 Task: Add an event with the title Product Roadmap and Feature Discussion, date '2024/03/07', time 7:30 AM to 9:30 AMand add a description: In addition to the formal agenda, the AGM may also include guest speakers, industry experts, or presentations on relevant topics of interest to the attendees. These sessions provide an opportunity to gain insights from external sources, broaden perspectives, and stay informed about emerging trends or challenges that may impact the organization's future., put the event into Green category . Add location for the event as: Fairmont Banff Springs, Canada, logged in from the account softage.3@softage.netand send the event invitation to softage.9@softage.net and softage.10@softage.net. Set a reminder for the event 2 hour before
Action: Mouse moved to (105, 104)
Screenshot: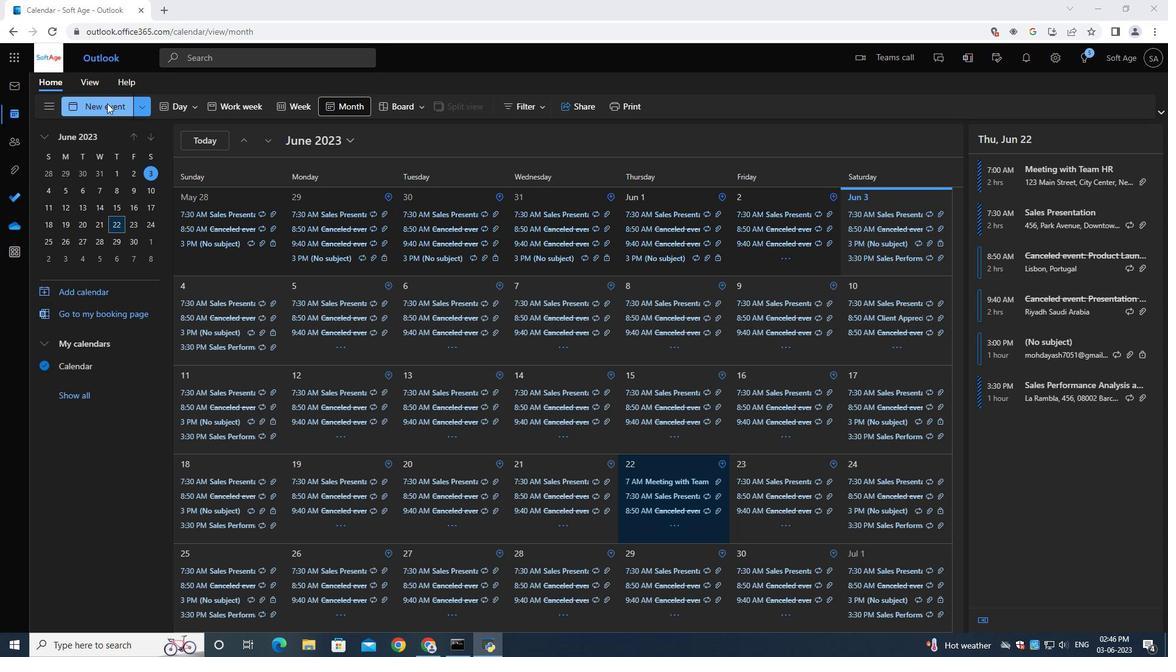 
Action: Mouse pressed left at (105, 104)
Screenshot: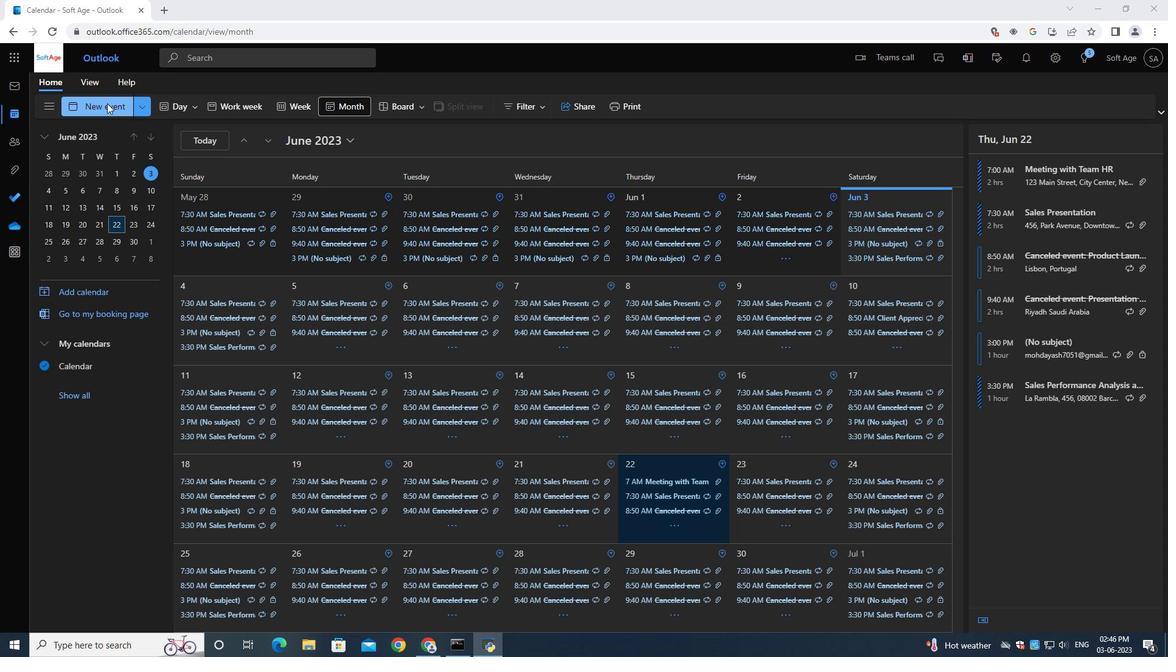 
Action: Mouse moved to (371, 186)
Screenshot: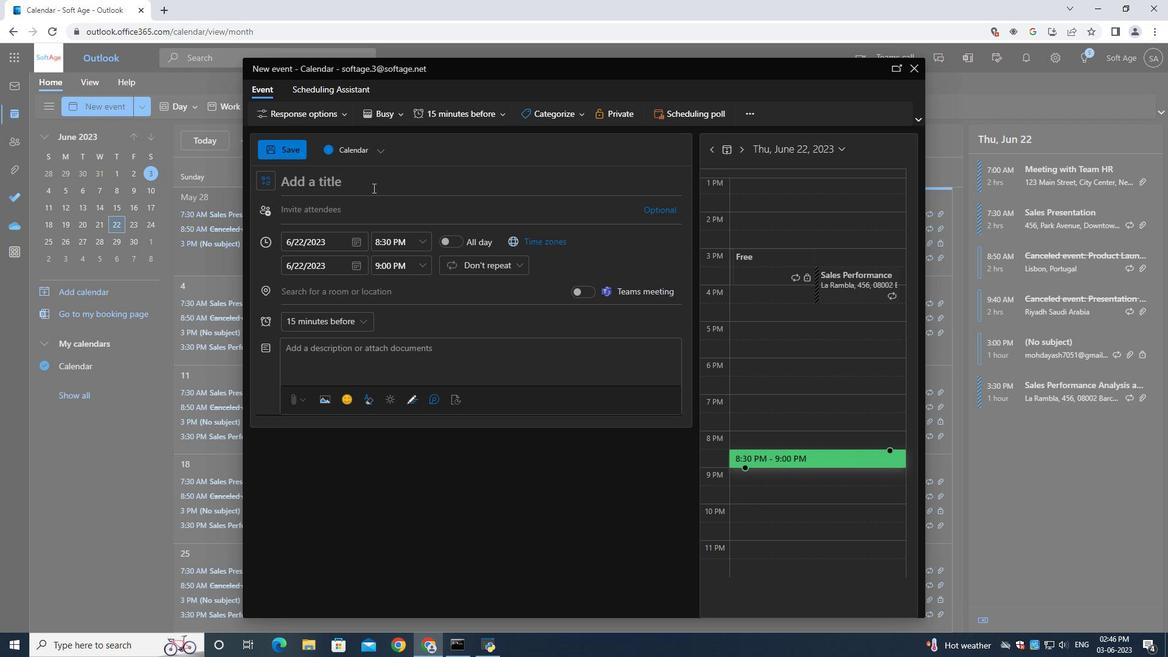
Action: Mouse pressed left at (371, 186)
Screenshot: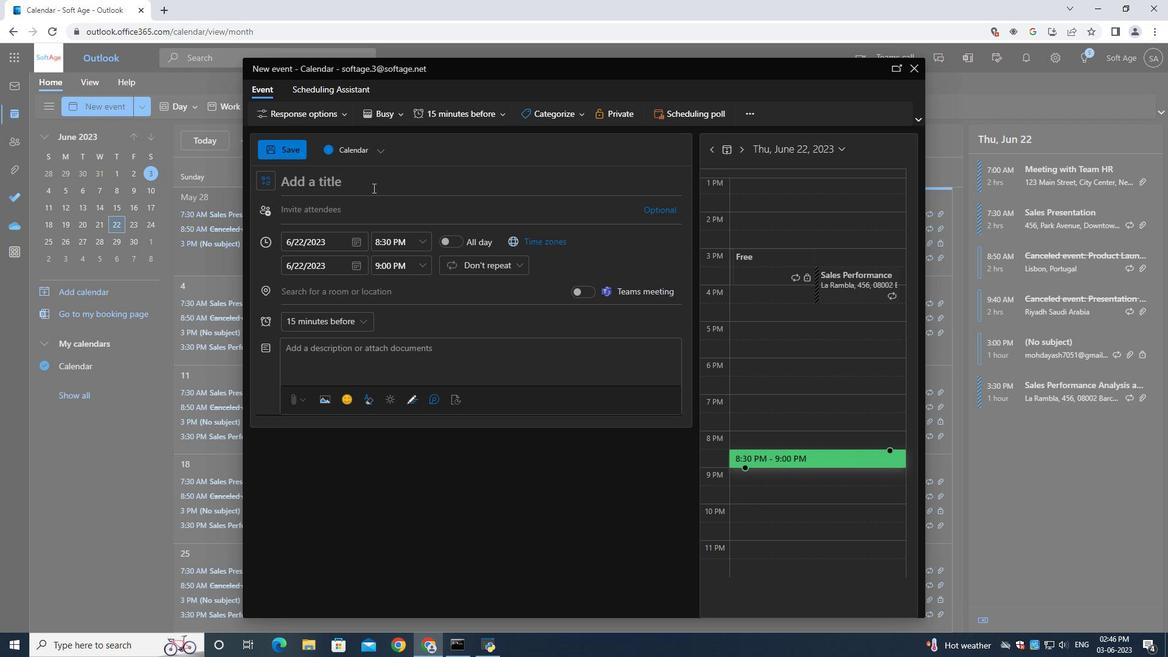 
Action: Mouse moved to (371, 189)
Screenshot: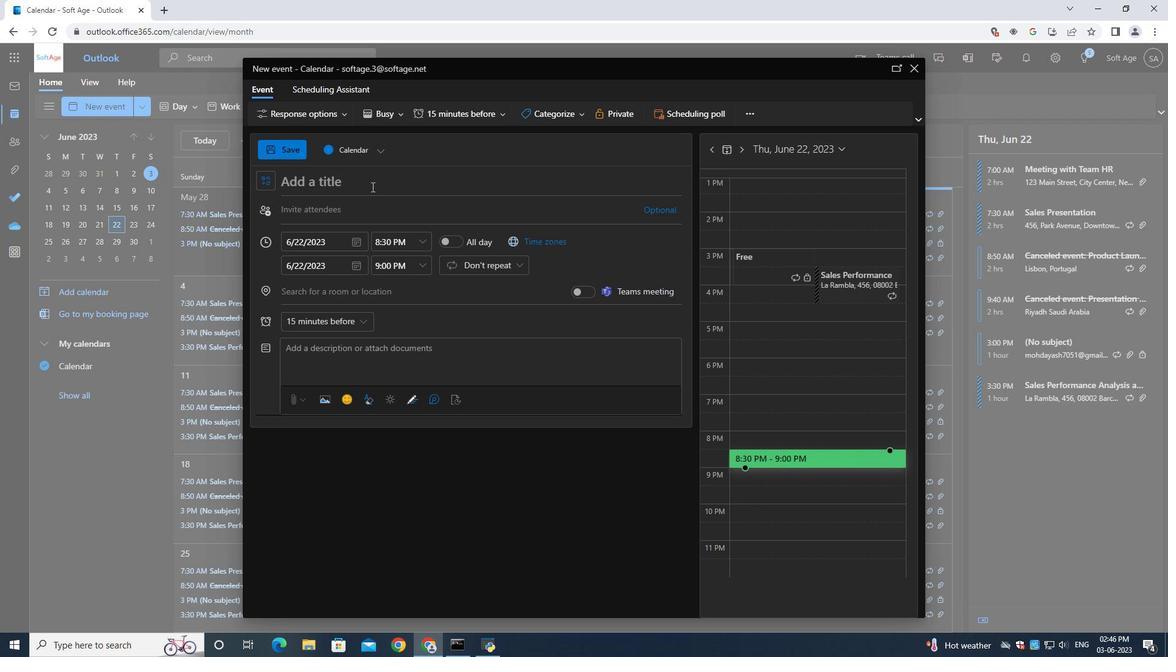 
Action: Key pressed <Key.shift>Product<Key.space><Key.shift>Roadmap<Key.space>and<Key.space><Key.shift>Feature<Key.space><Key.shift>Discussion
Screenshot: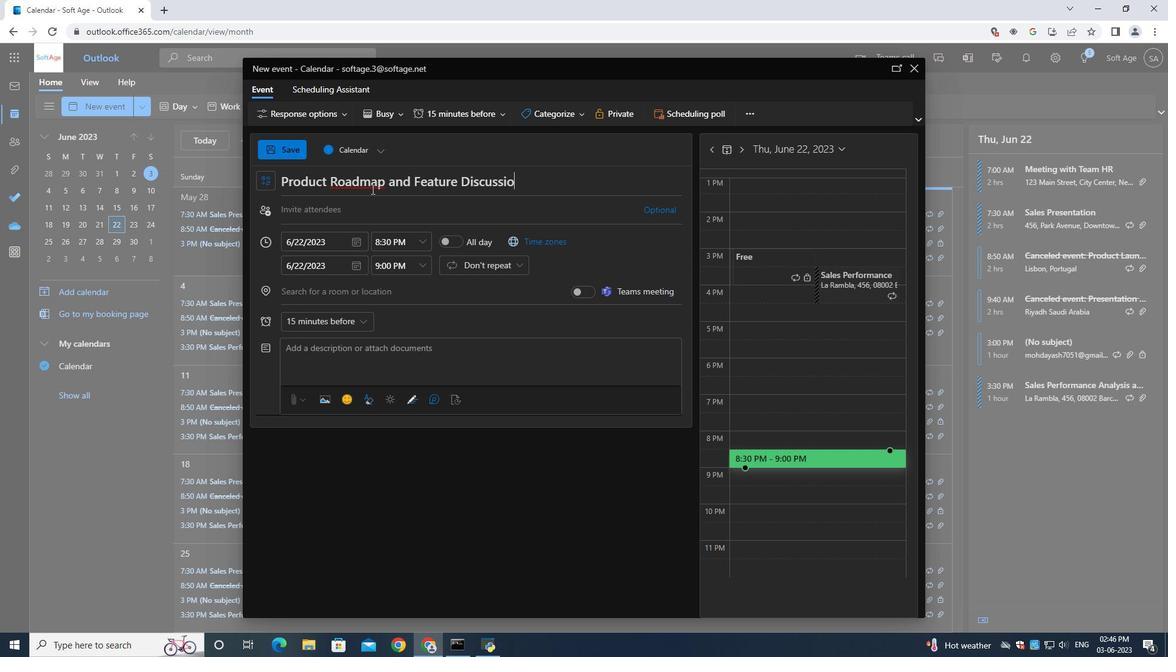 
Action: Mouse moved to (354, 239)
Screenshot: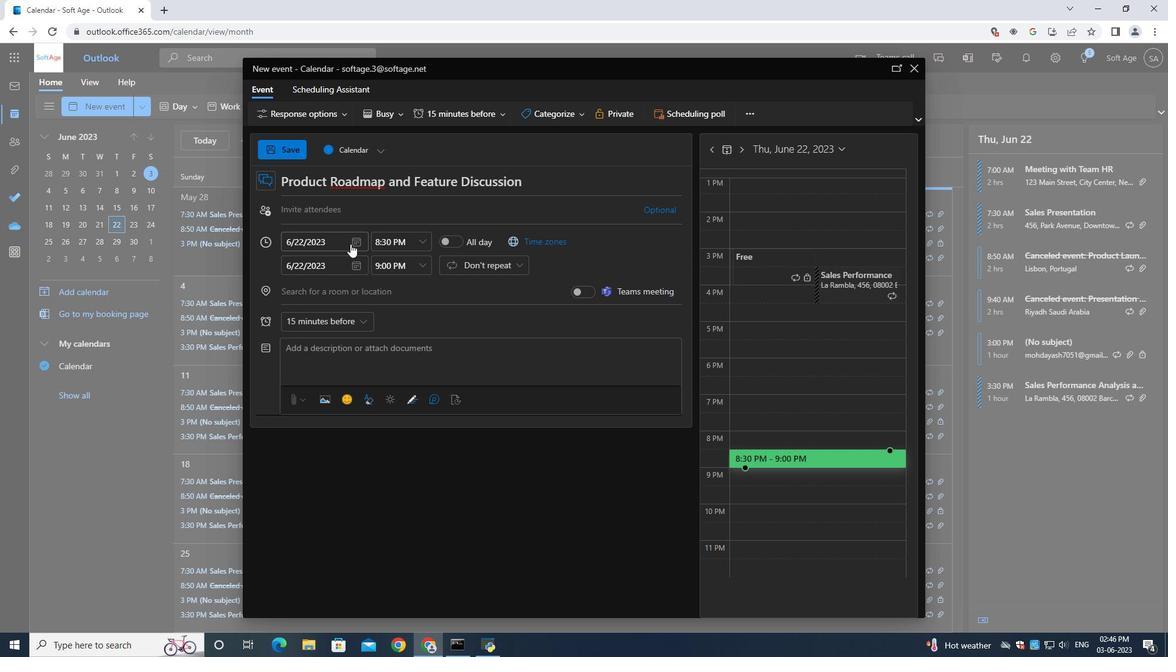 
Action: Mouse pressed left at (354, 239)
Screenshot: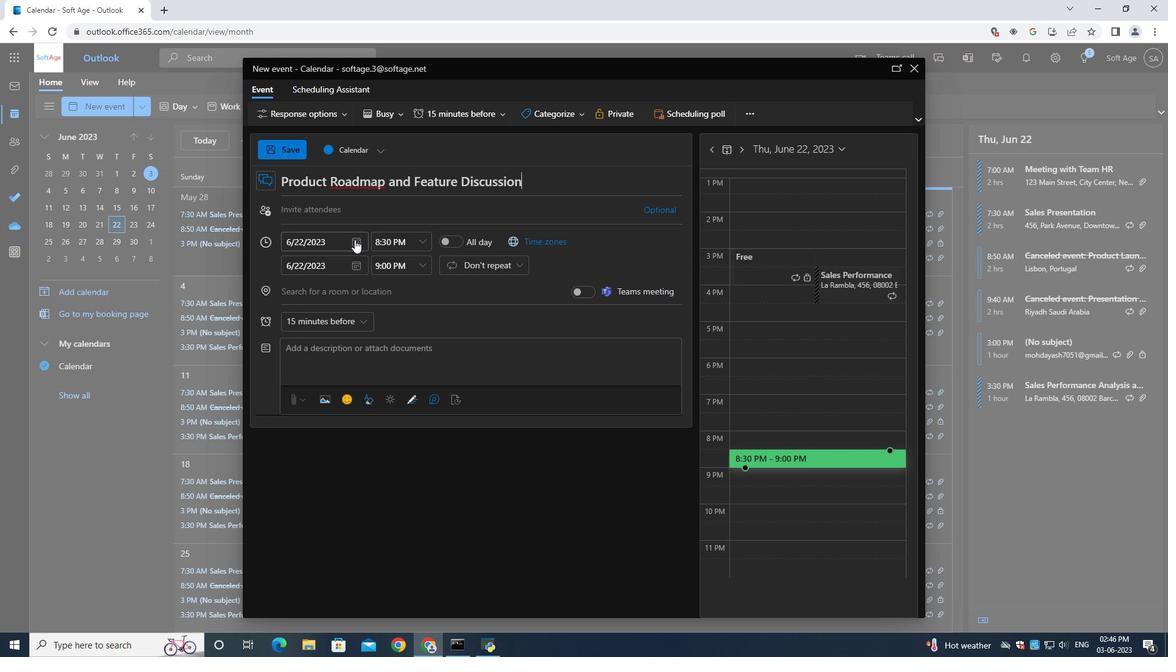 
Action: Mouse moved to (398, 270)
Screenshot: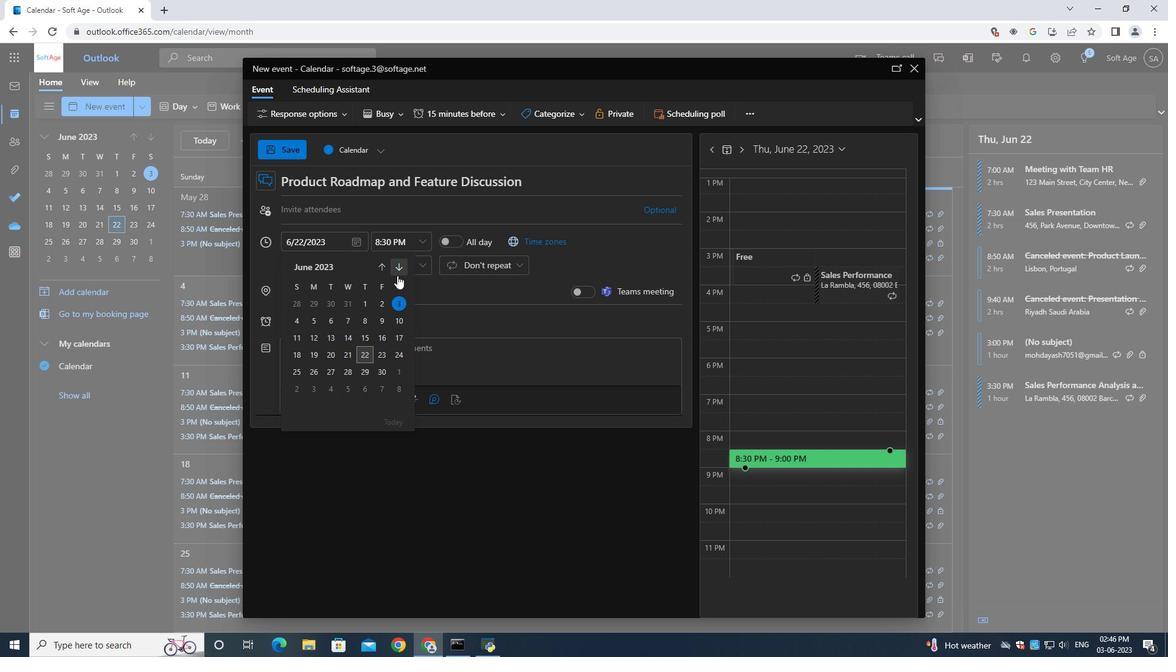 
Action: Mouse pressed left at (398, 270)
Screenshot: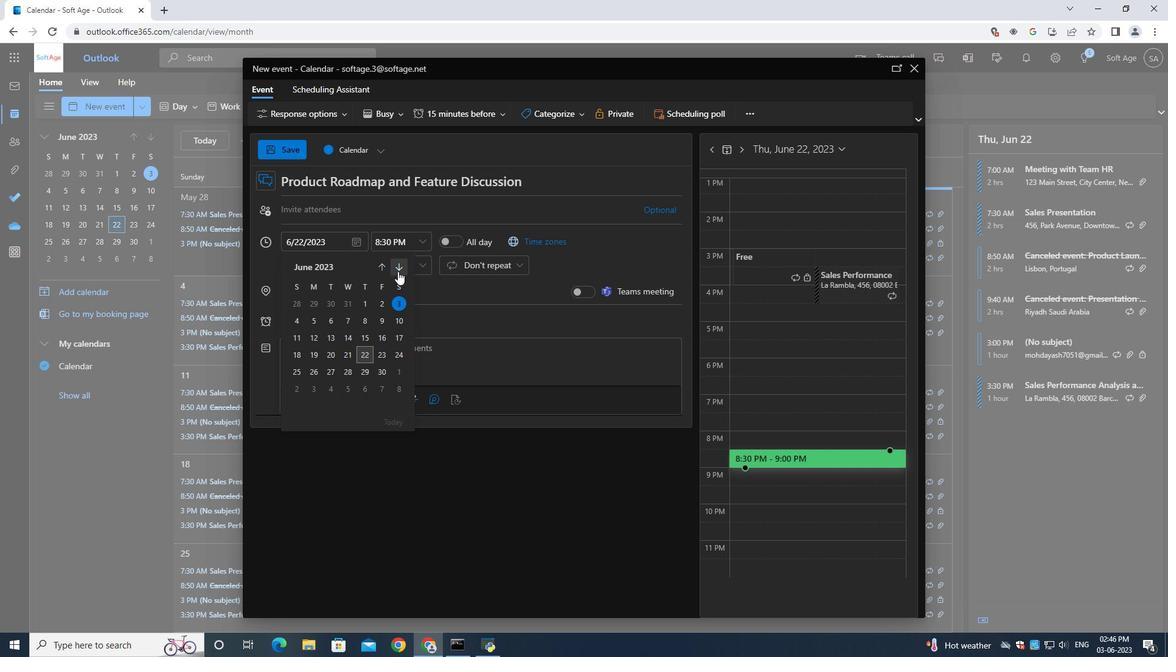 
Action: Mouse pressed left at (398, 270)
Screenshot: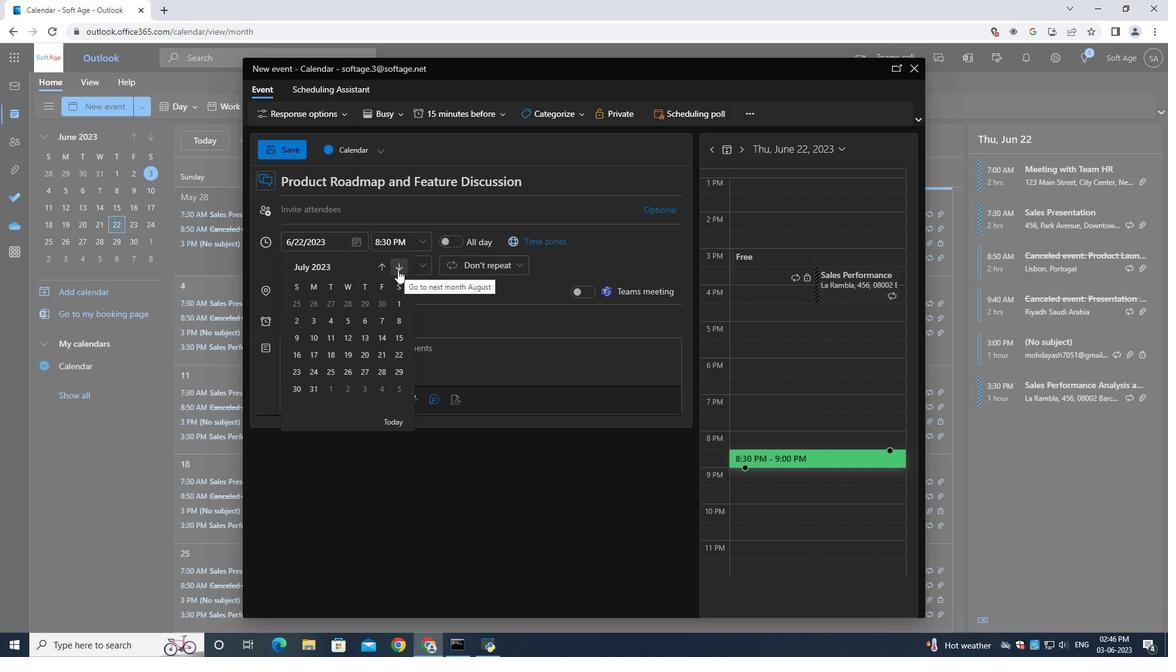 
Action: Mouse pressed left at (398, 270)
Screenshot: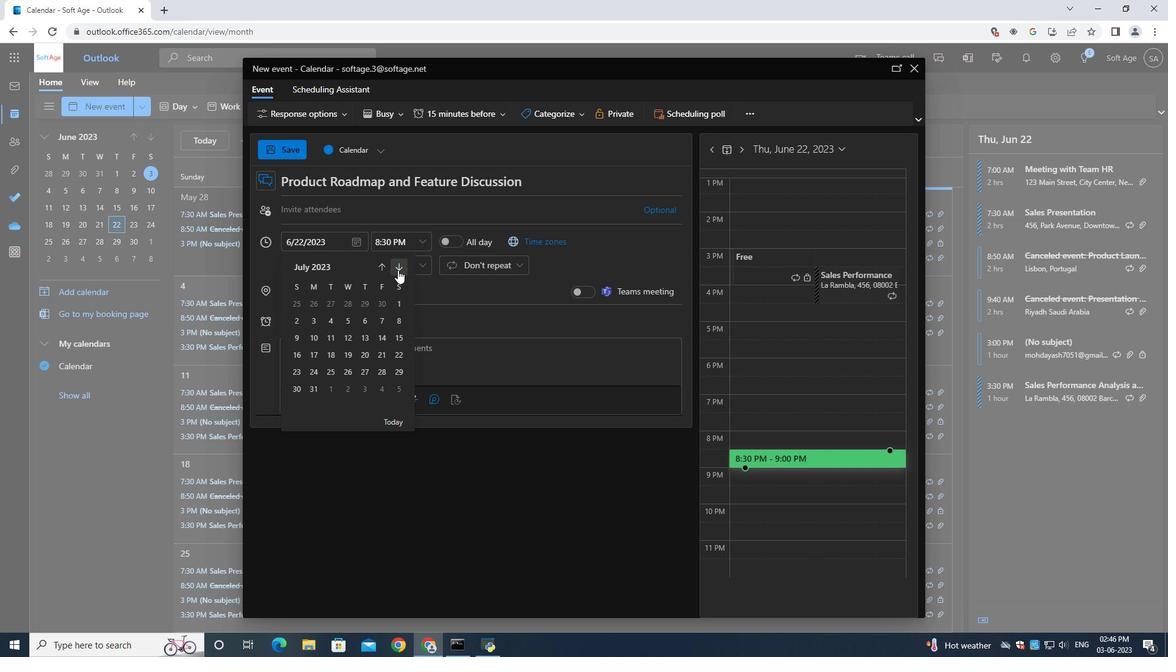
Action: Mouse pressed left at (398, 270)
Screenshot: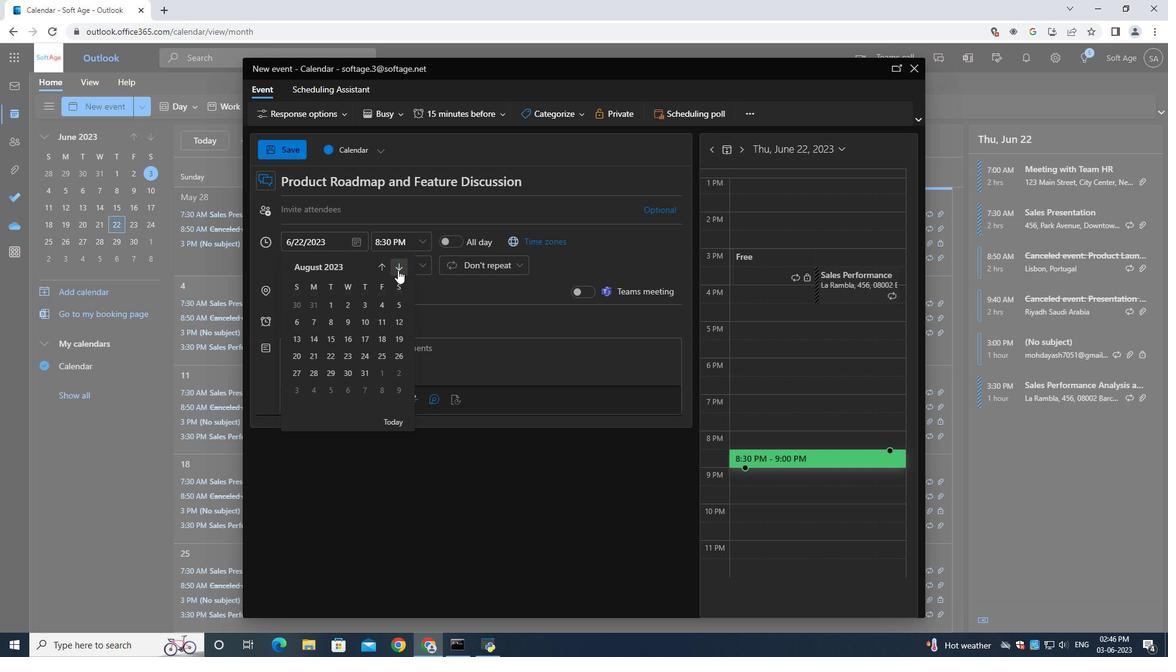 
Action: Mouse pressed left at (398, 270)
Screenshot: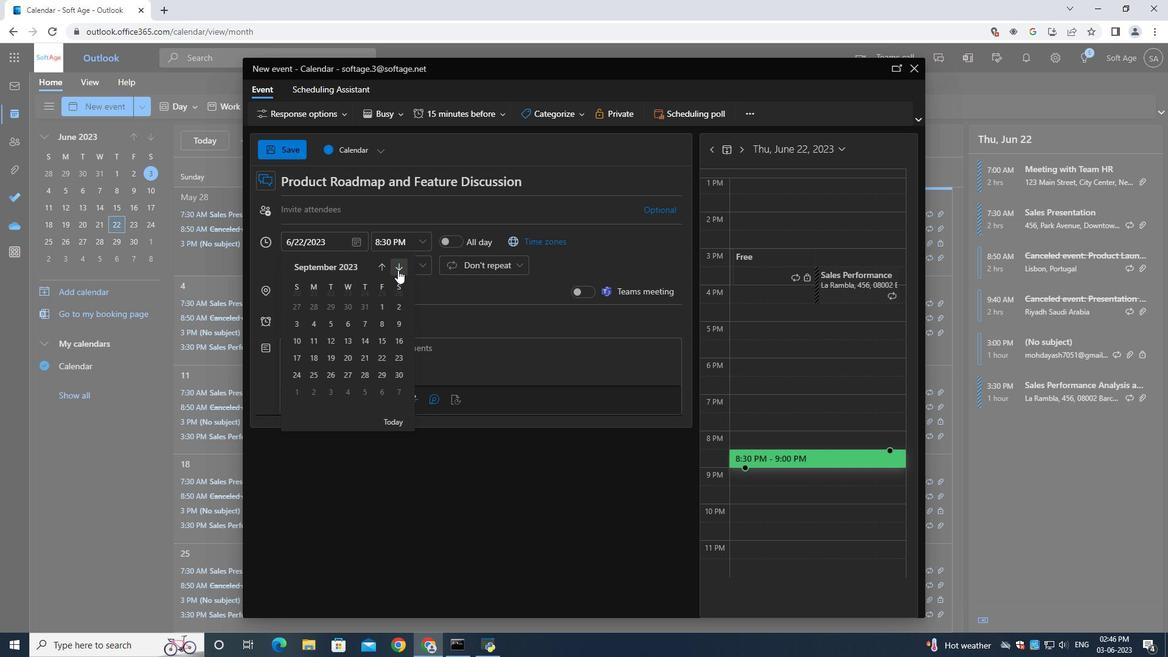 
Action: Mouse moved to (398, 269)
Screenshot: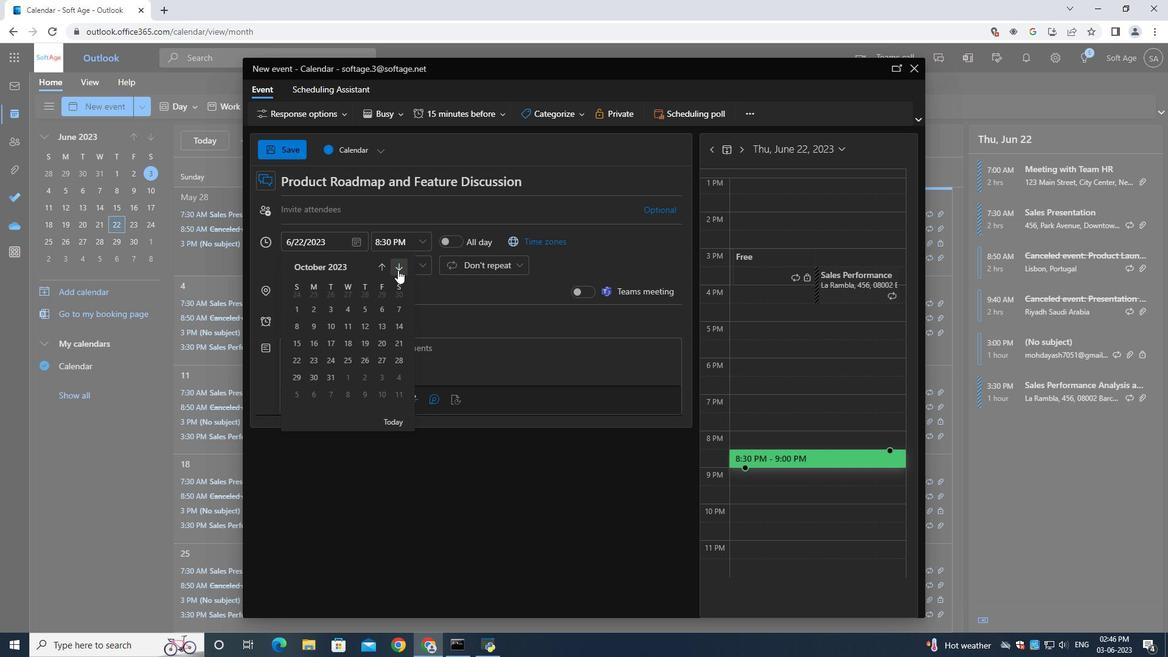 
Action: Mouse pressed left at (398, 269)
Screenshot: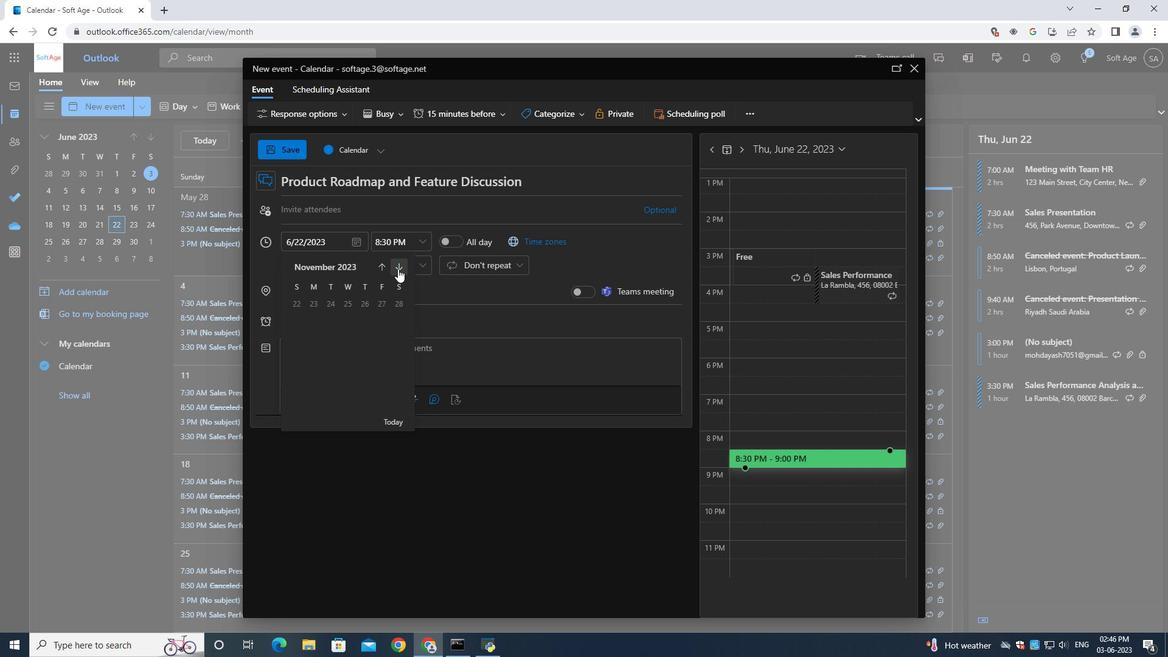 
Action: Mouse moved to (398, 267)
Screenshot: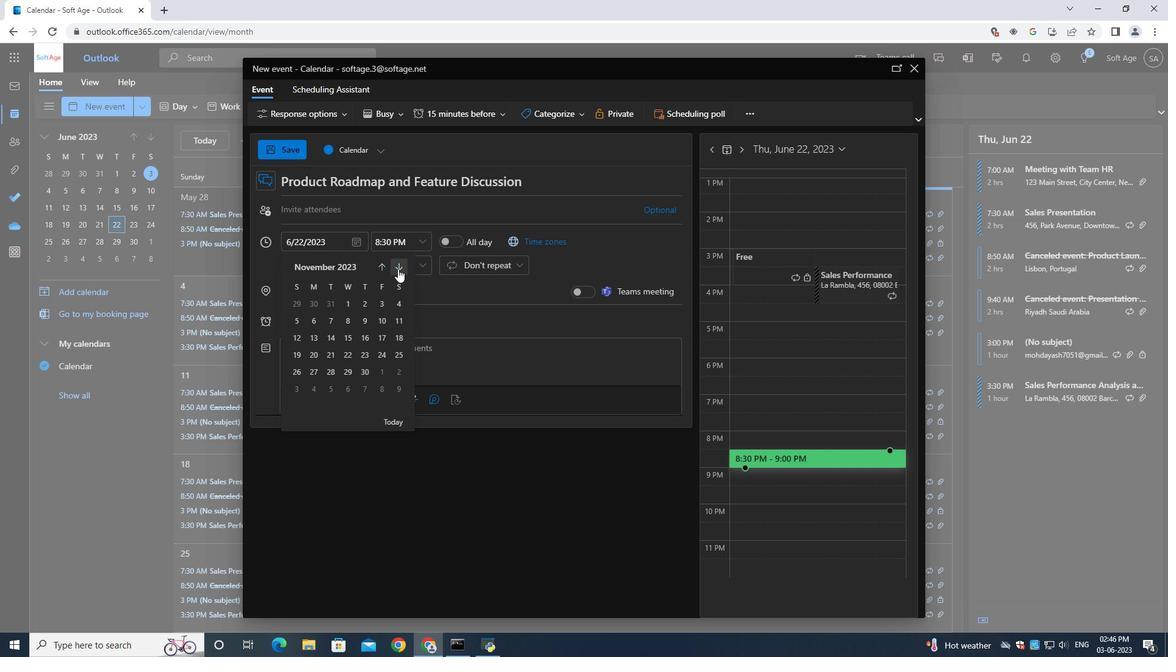 
Action: Mouse pressed left at (398, 267)
Screenshot: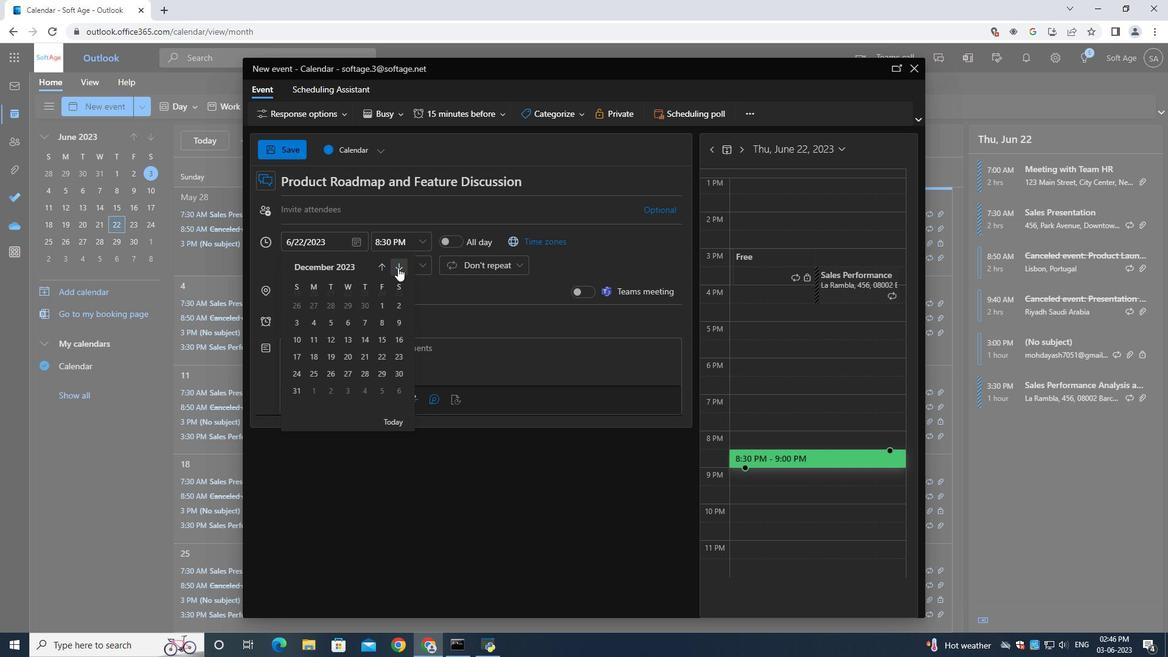 
Action: Mouse moved to (396, 260)
Screenshot: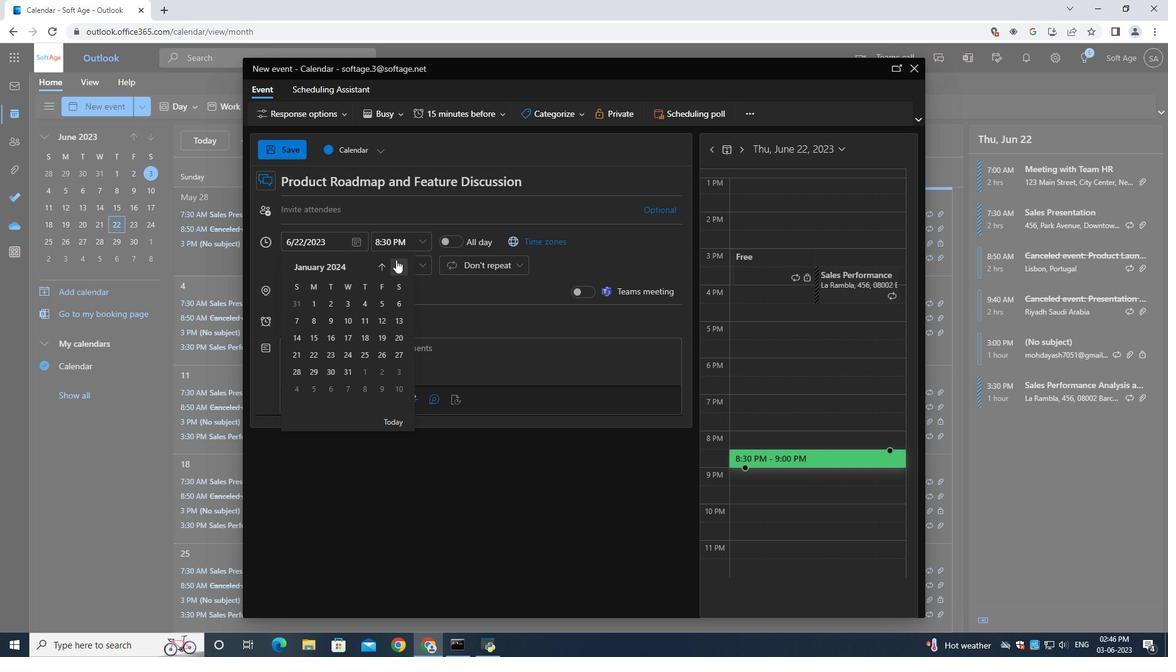 
Action: Mouse pressed left at (396, 260)
Screenshot: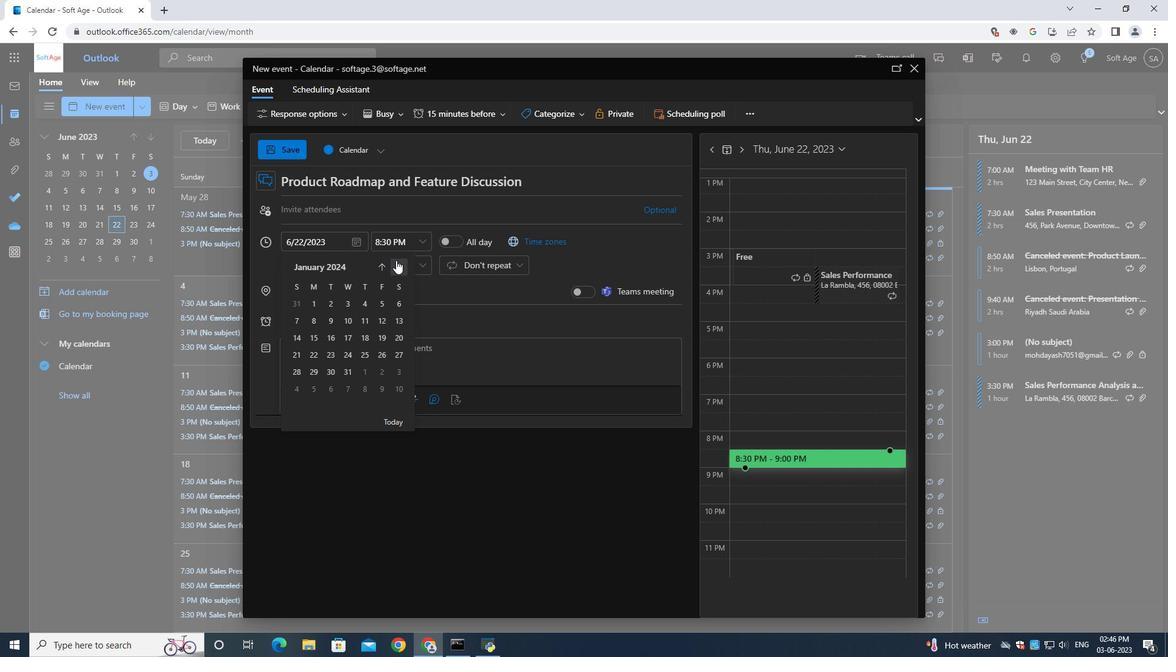 
Action: Mouse pressed left at (396, 260)
Screenshot: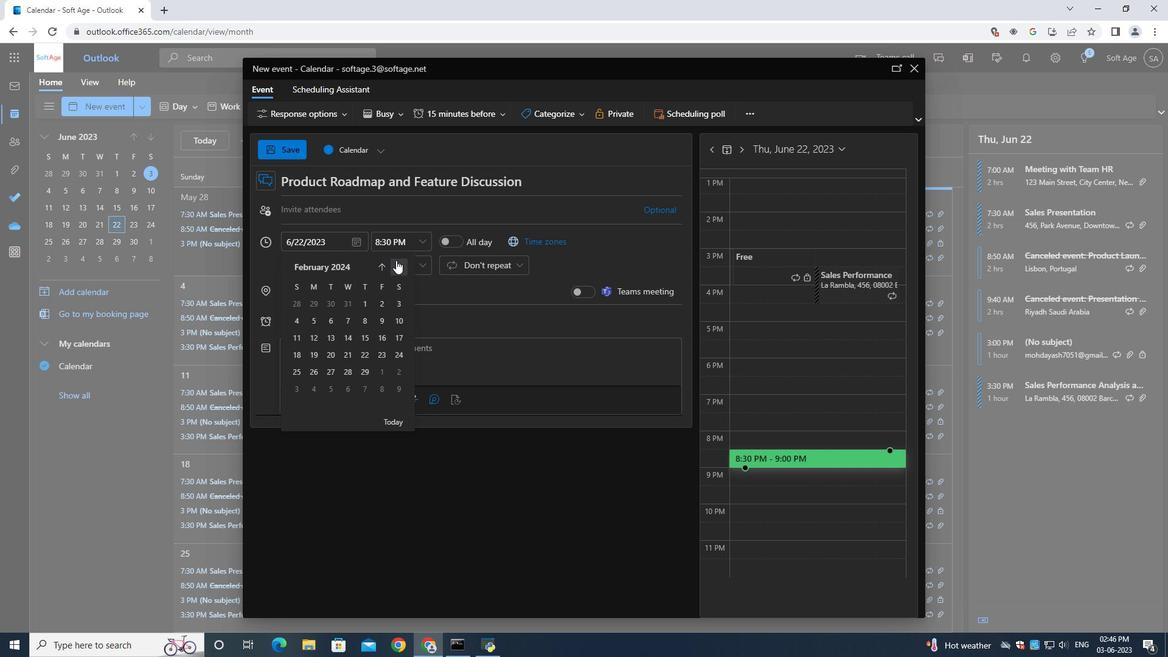 
Action: Mouse moved to (361, 318)
Screenshot: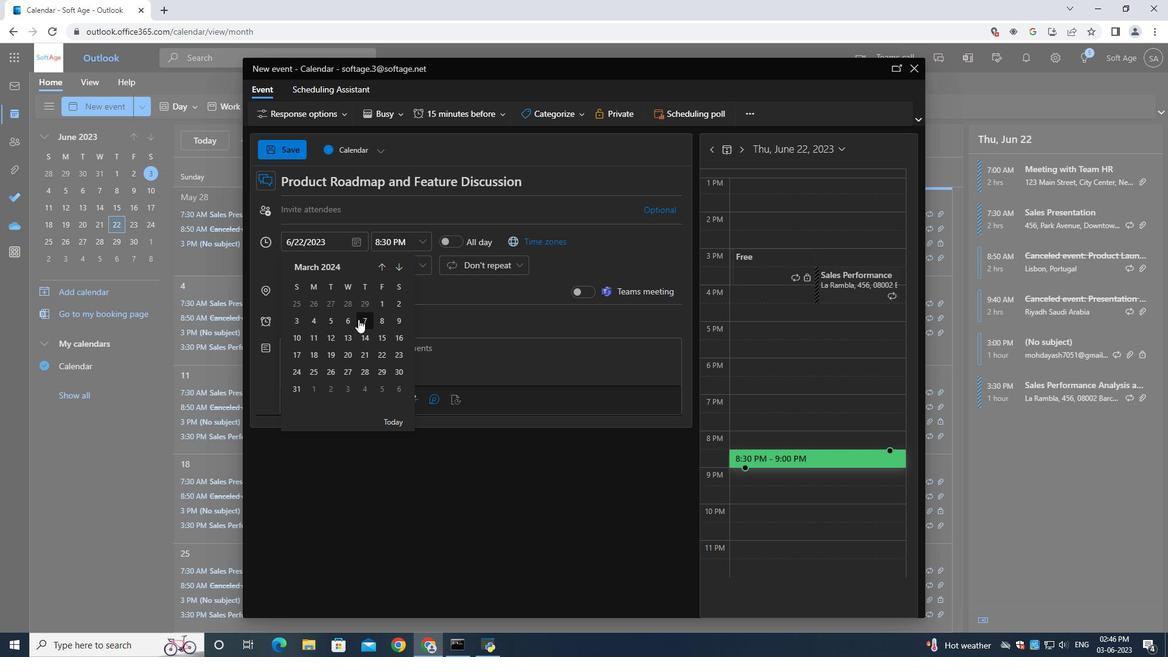 
Action: Mouse pressed left at (361, 318)
Screenshot: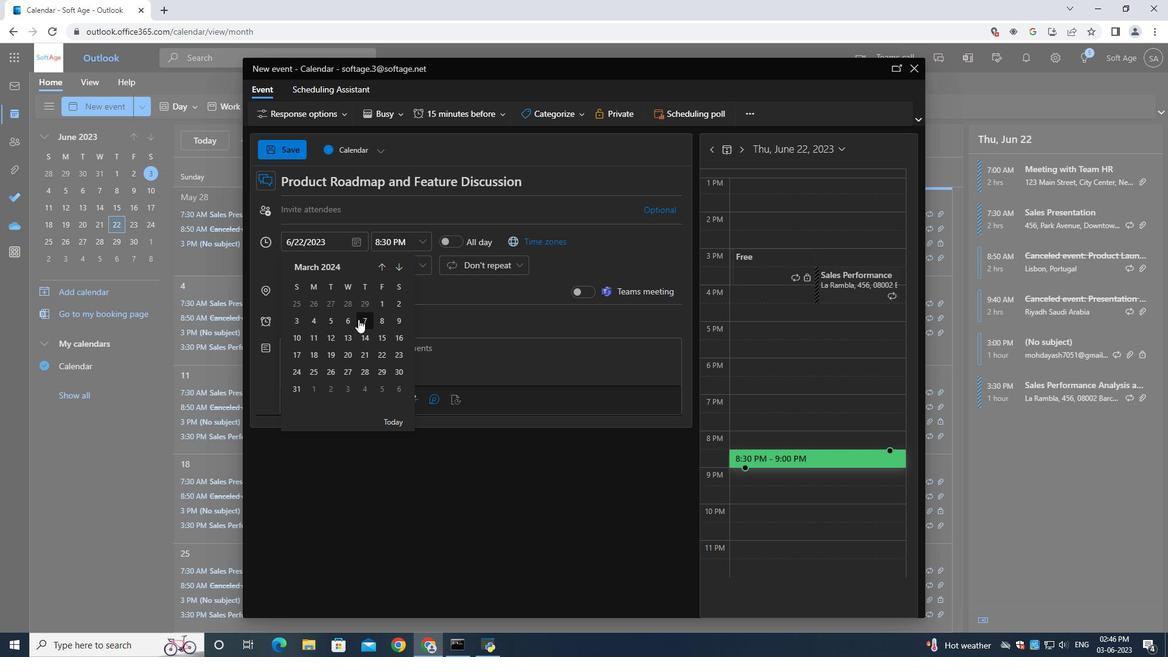 
Action: Mouse moved to (380, 249)
Screenshot: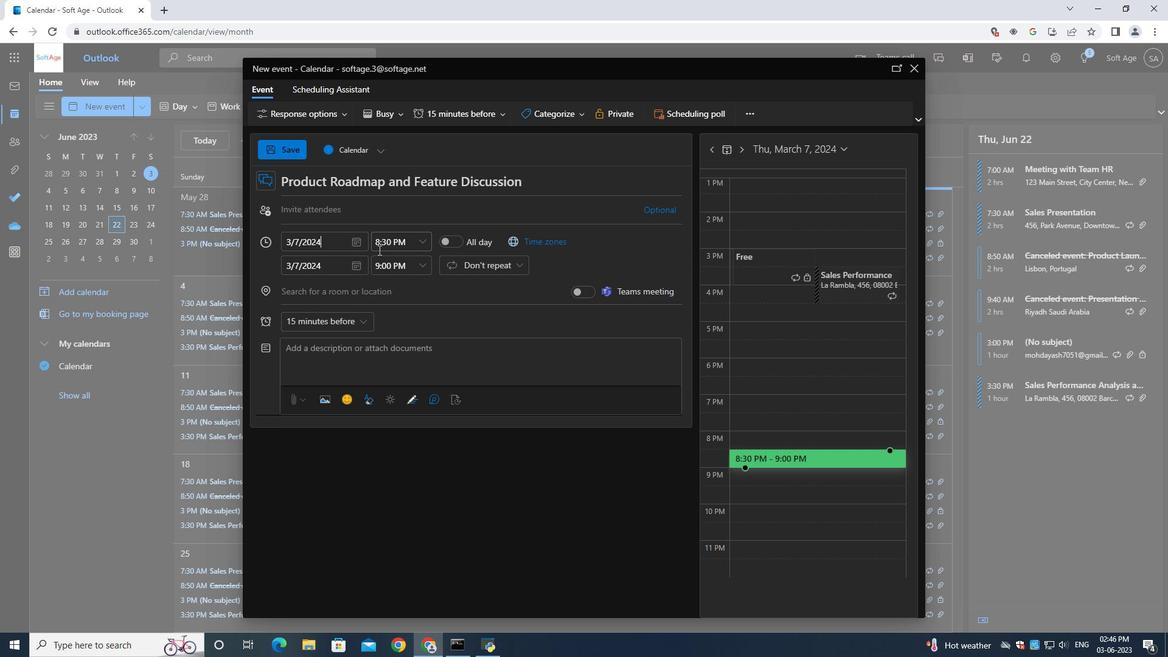 
Action: Mouse pressed left at (380, 249)
Screenshot: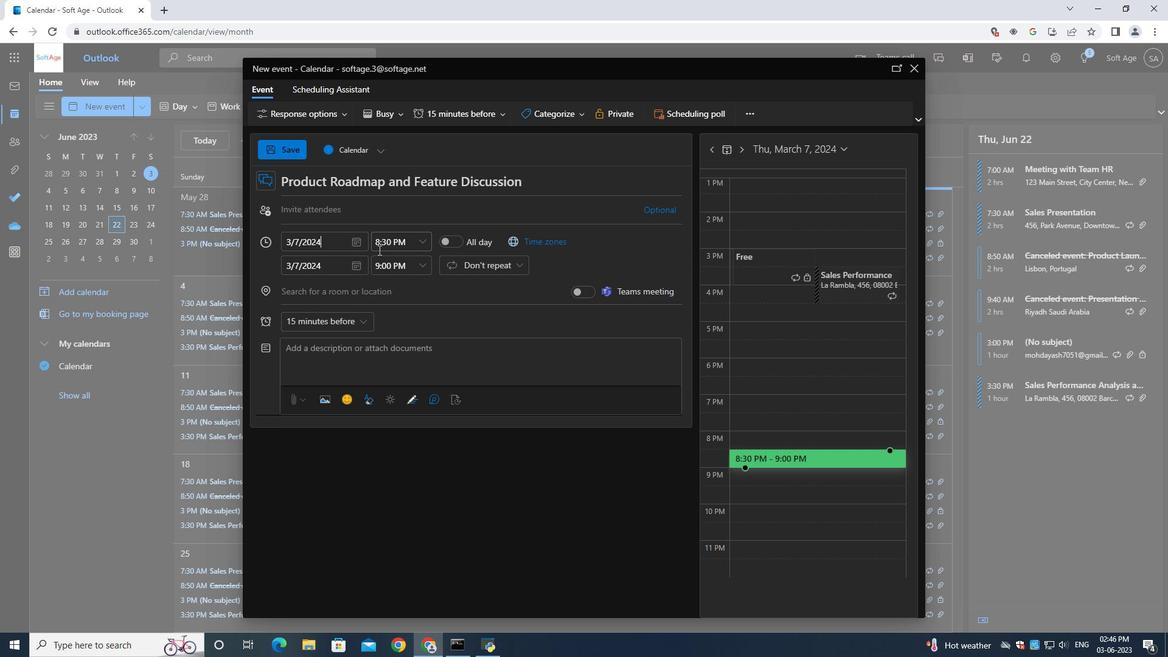 
Action: Key pressed 7<Key.shift_r>:30<Key.shift>AM
Screenshot: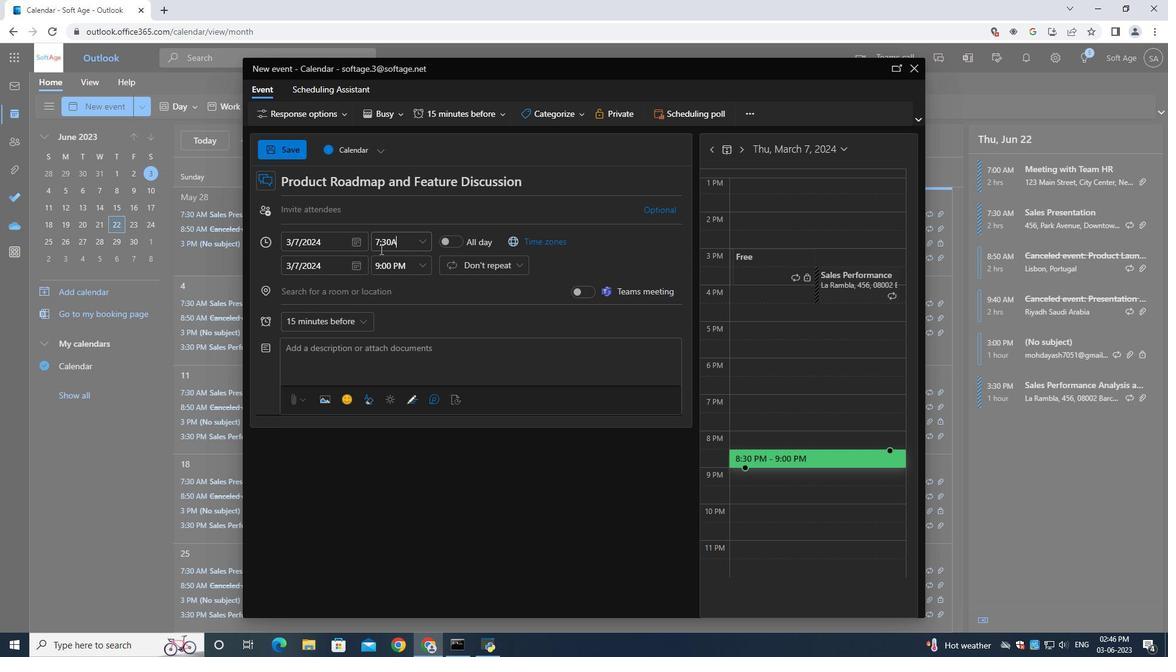 
Action: Mouse moved to (401, 262)
Screenshot: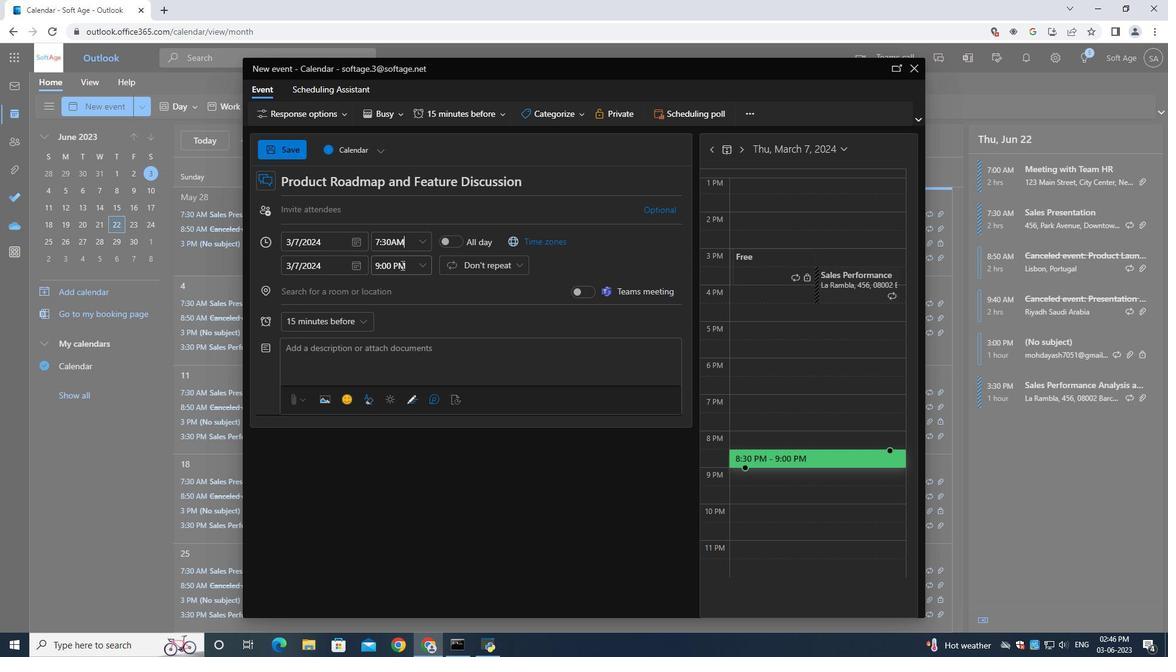 
Action: Mouse pressed left at (401, 262)
Screenshot: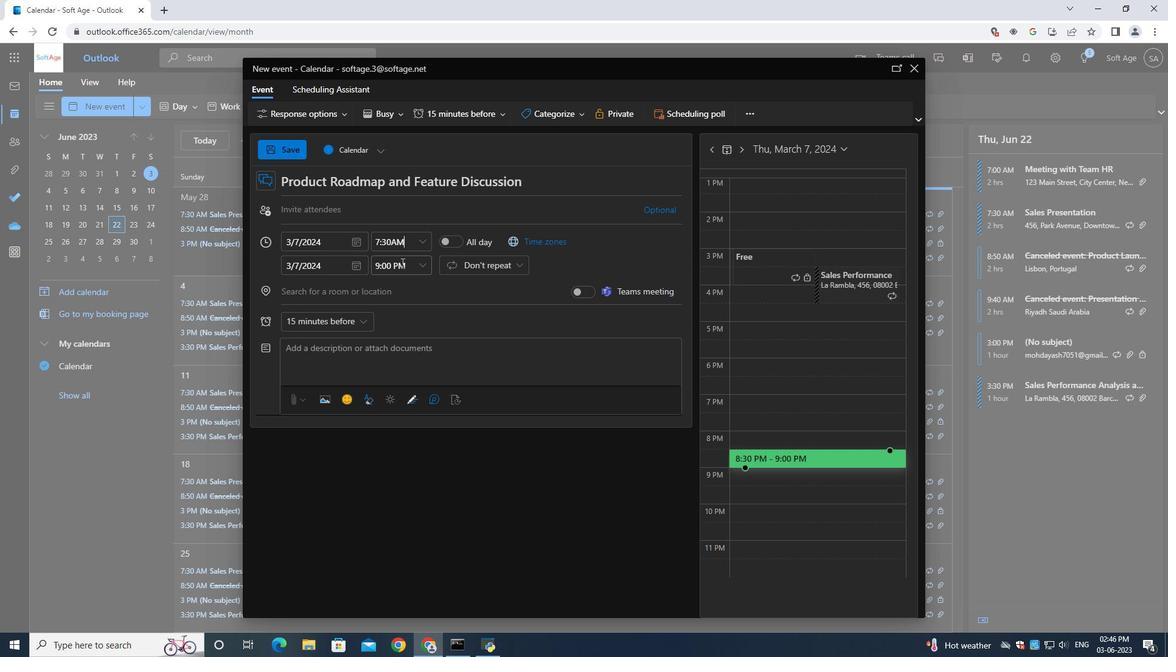 
Action: Mouse moved to (404, 298)
Screenshot: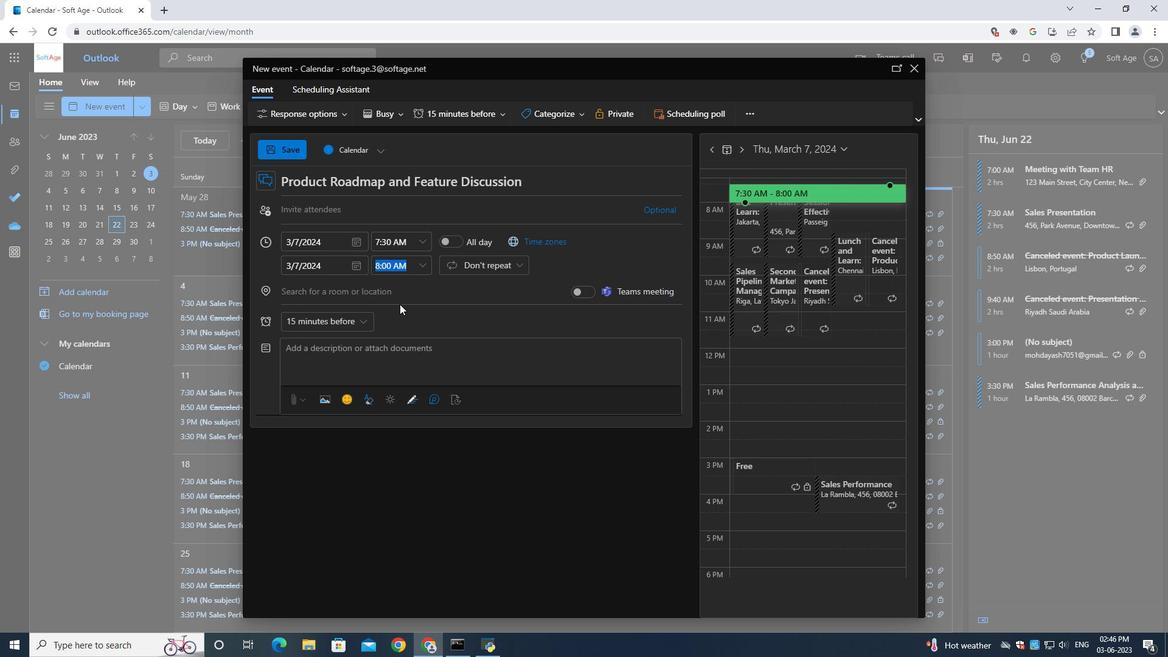 
Action: Key pressed 9
Screenshot: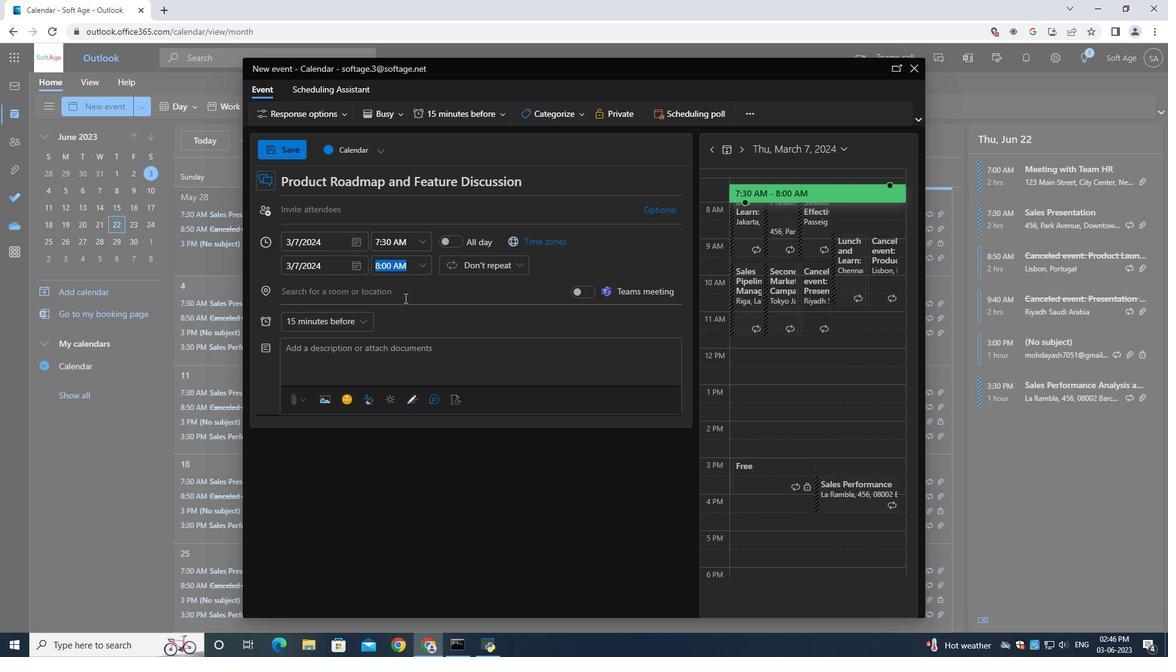 
Action: Mouse moved to (370, 359)
Screenshot: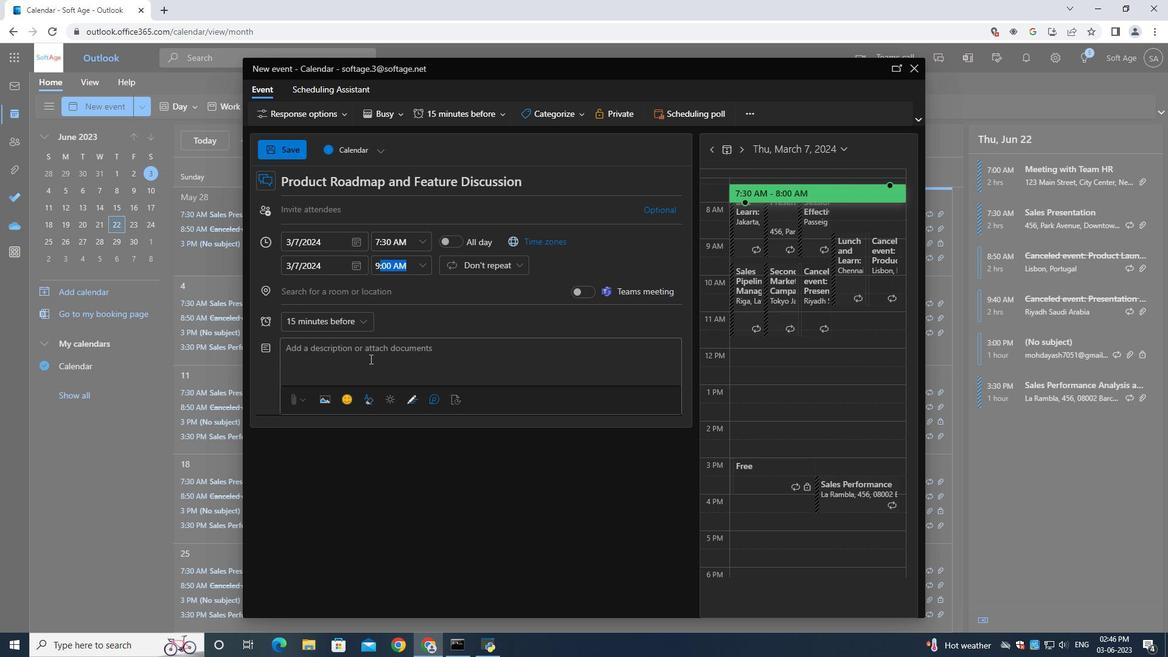 
Action: Mouse pressed left at (370, 359)
Screenshot: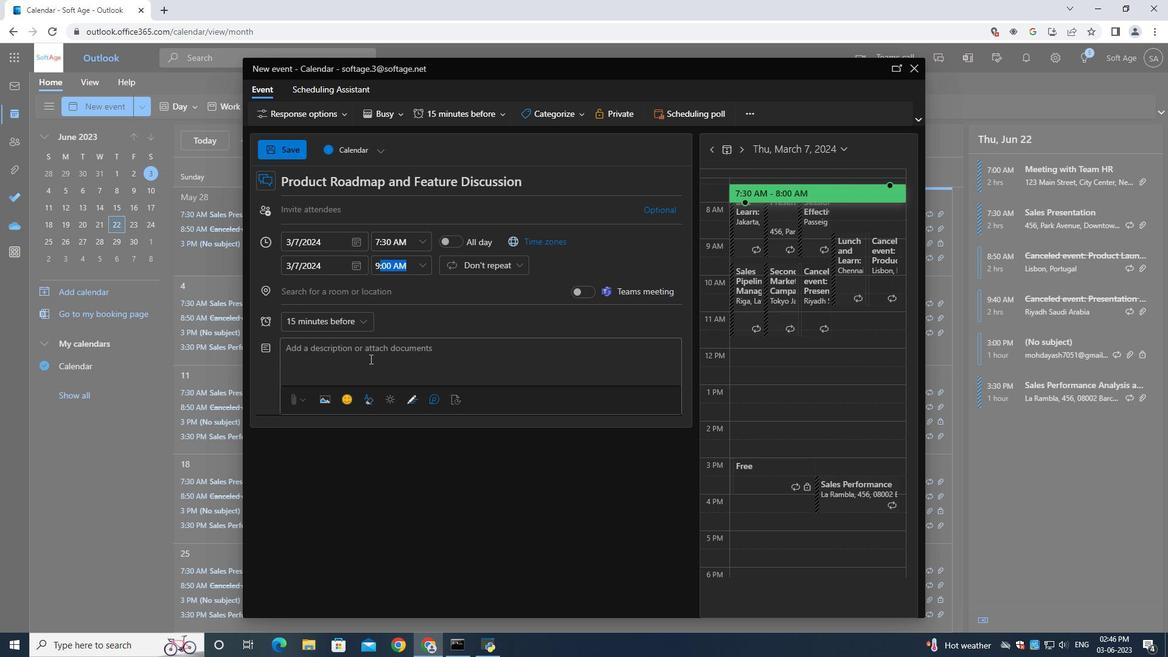 
Action: Mouse moved to (374, 357)
Screenshot: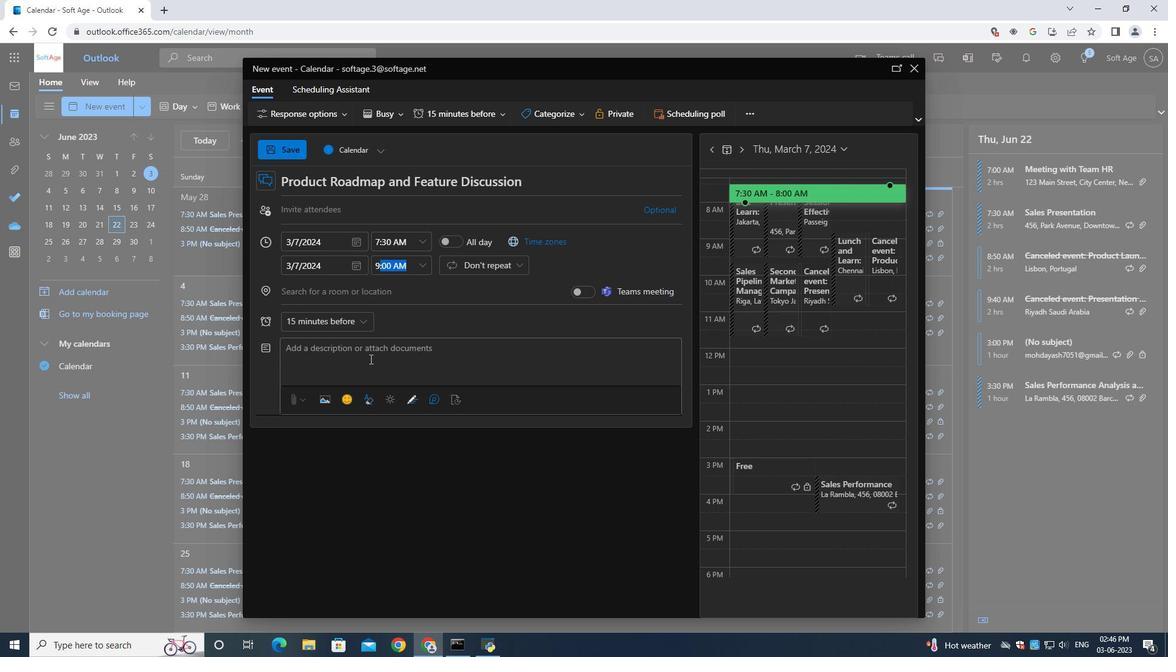 
Action: Key pressed <Key.shift>In<Key.space>addition<Key.space>to<Key.space>the<Key.space>formal<Key.space>agenda,<Key.space>the<Key.space><Key.shift>AGM<Key.space>may<Key.space>may<Key.space>also<Key.space>include<Key.space>guest<Key.space>speakers,<Key.space>industry<Key.space>experts,<Key.space>or<Key.space>presentations<Key.space>on<Key.space>relevant<Key.space>topics<Key.space>of<Key.space>interst<Key.space>to<Key.space>the<Key.space>attendees.<Key.space><Key.shift><Key.shift><Key.shift><Key.shift><Key.shift>These<Key.space>sessions<Key.space>provide<Key.space>an<Key.space>opportunity<Key.space>to<Key.space>gain<Key.space>insights<Key.space>from<Key.space>external<Key.space>sources,<Key.space>broaden<Key.space>perpectives,<Key.space>and<Key.space><Key.space>stay<Key.space>informed<Key.space>about<Key.space>emerging<Key.space>trends<Key.space>or<Key.space>challenges<Key.space>that<Key.space>may<Key.space>impact<Key.space>the<Key.space>organization's<Key.space>future
Screenshot: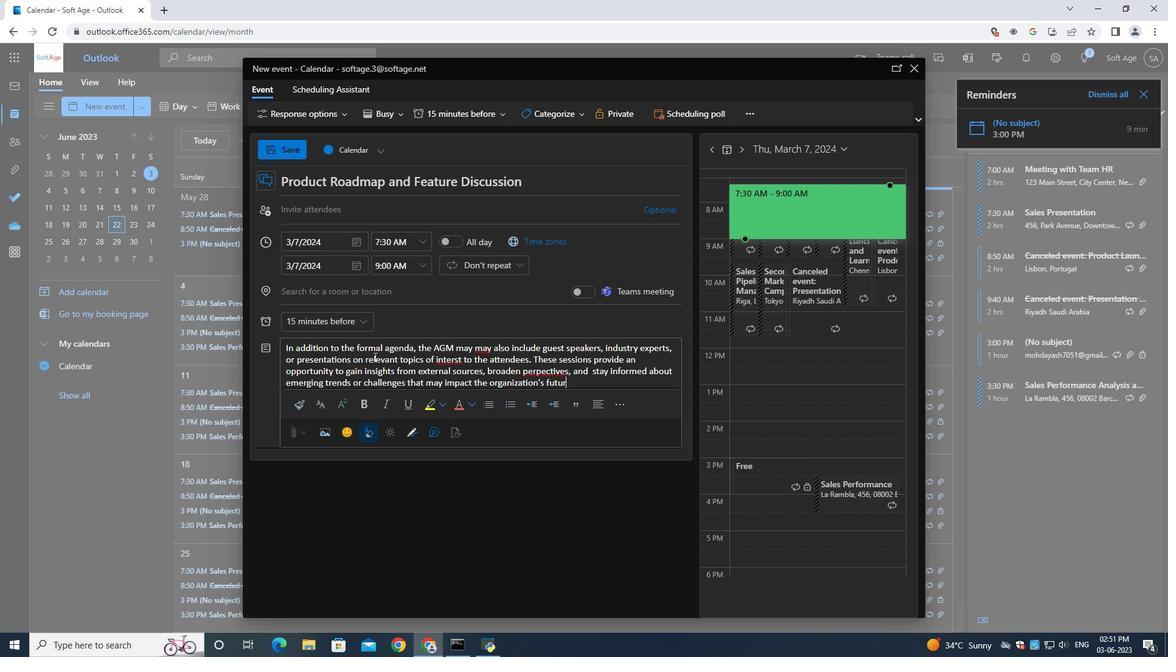 
Action: Mouse moved to (531, 371)
Screenshot: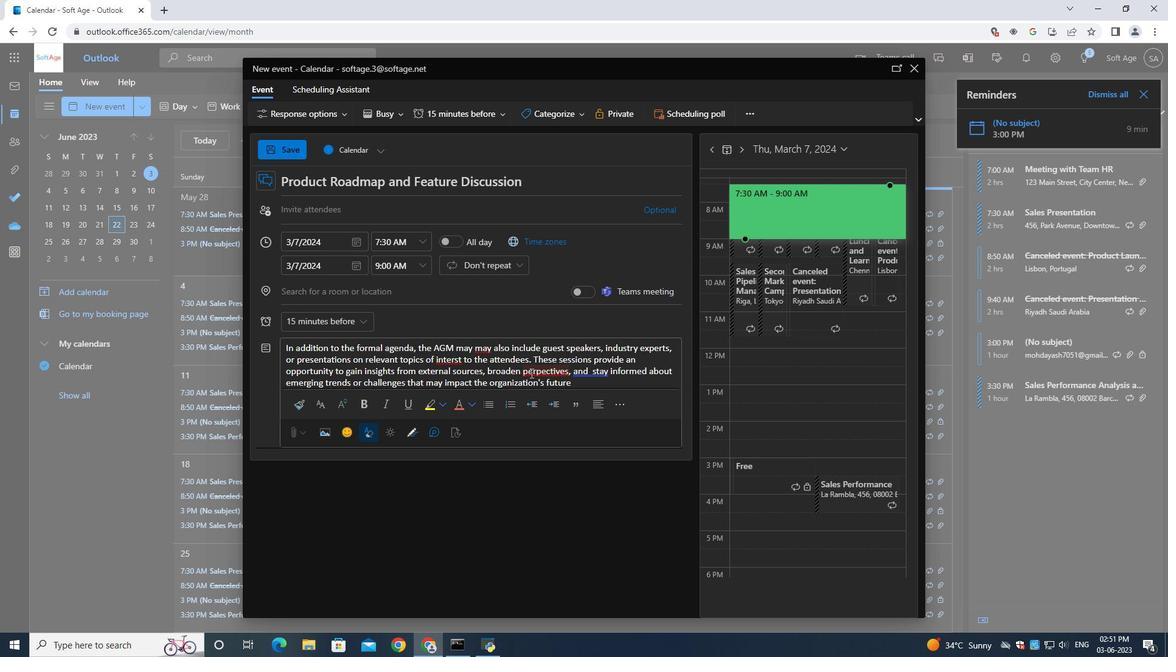 
Action: Mouse pressed left at (531, 371)
Screenshot: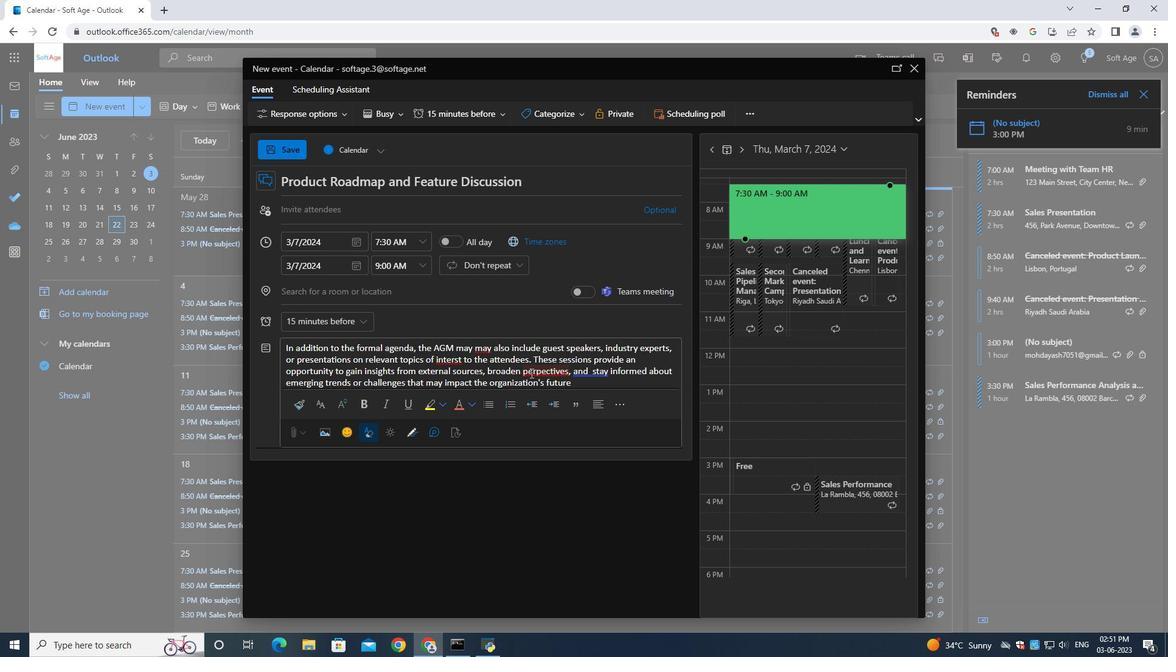 
Action: Mouse moved to (555, 369)
Screenshot: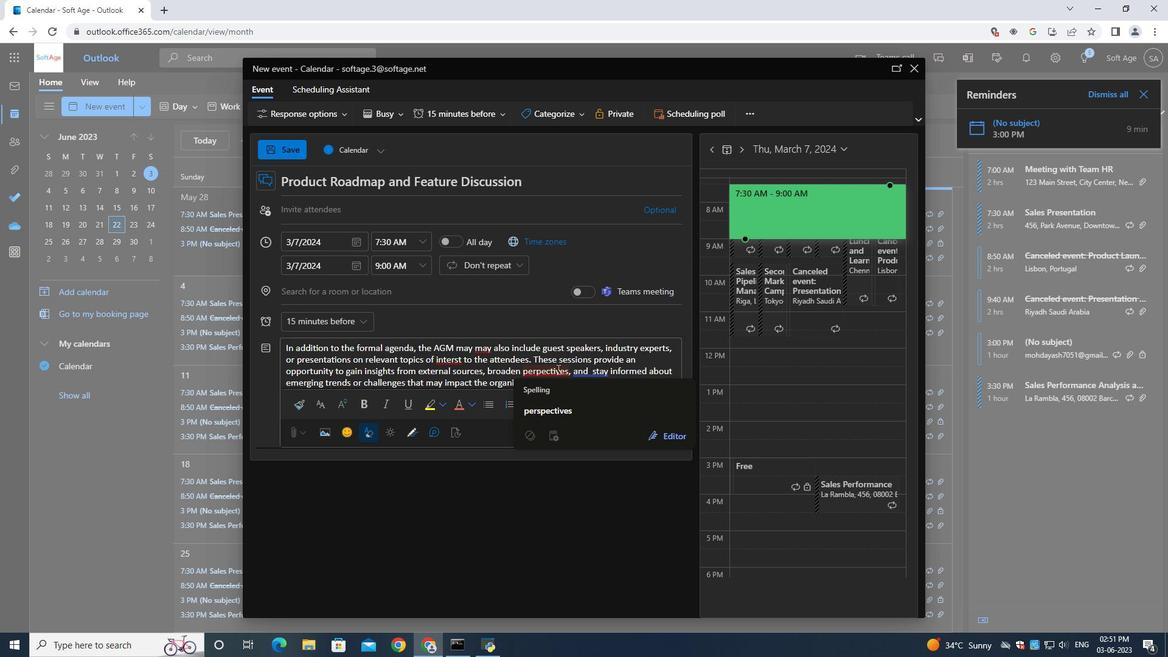 
Action: Mouse pressed left at (555, 369)
Screenshot: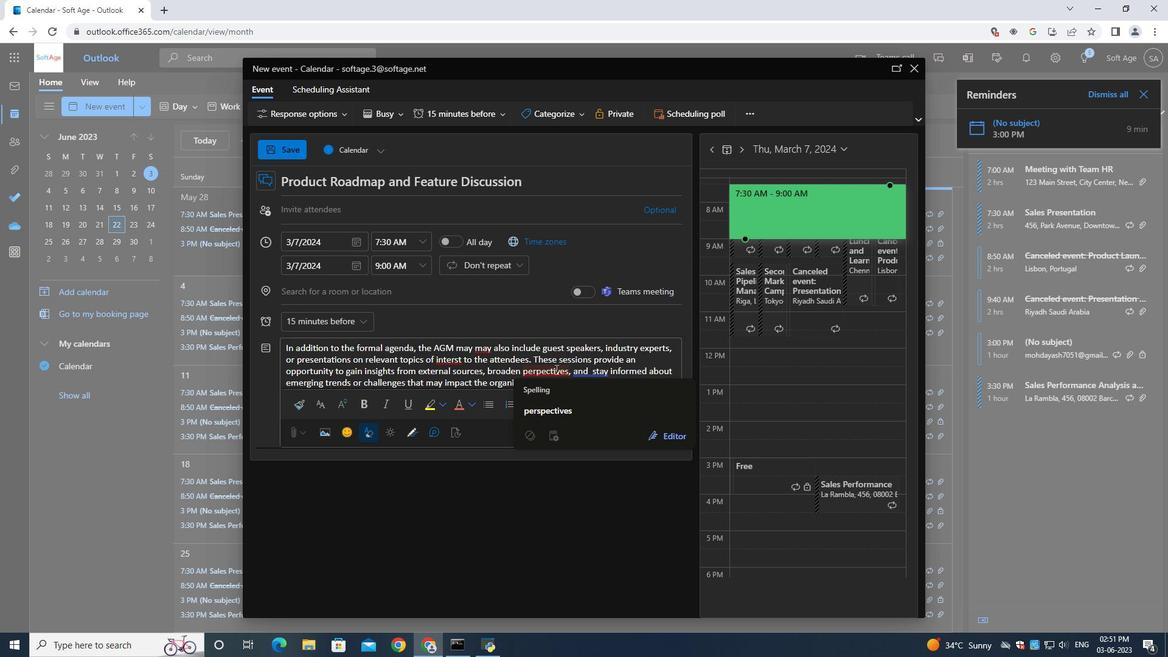 
Action: Mouse moved to (547, 407)
Screenshot: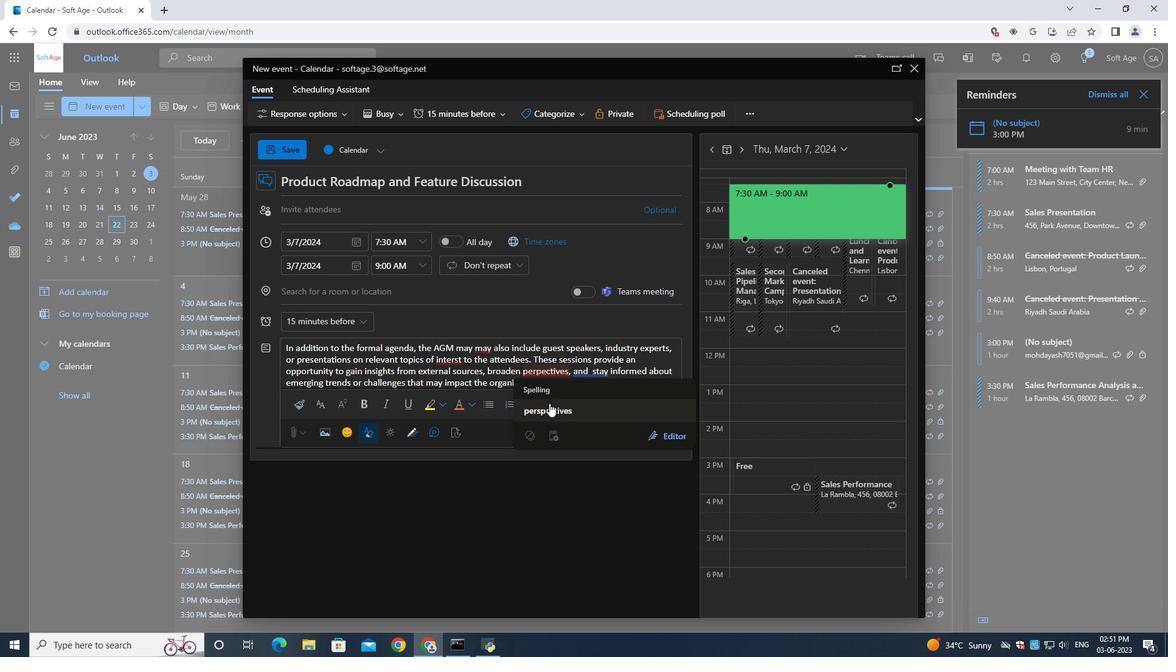 
Action: Mouse pressed left at (547, 407)
Screenshot: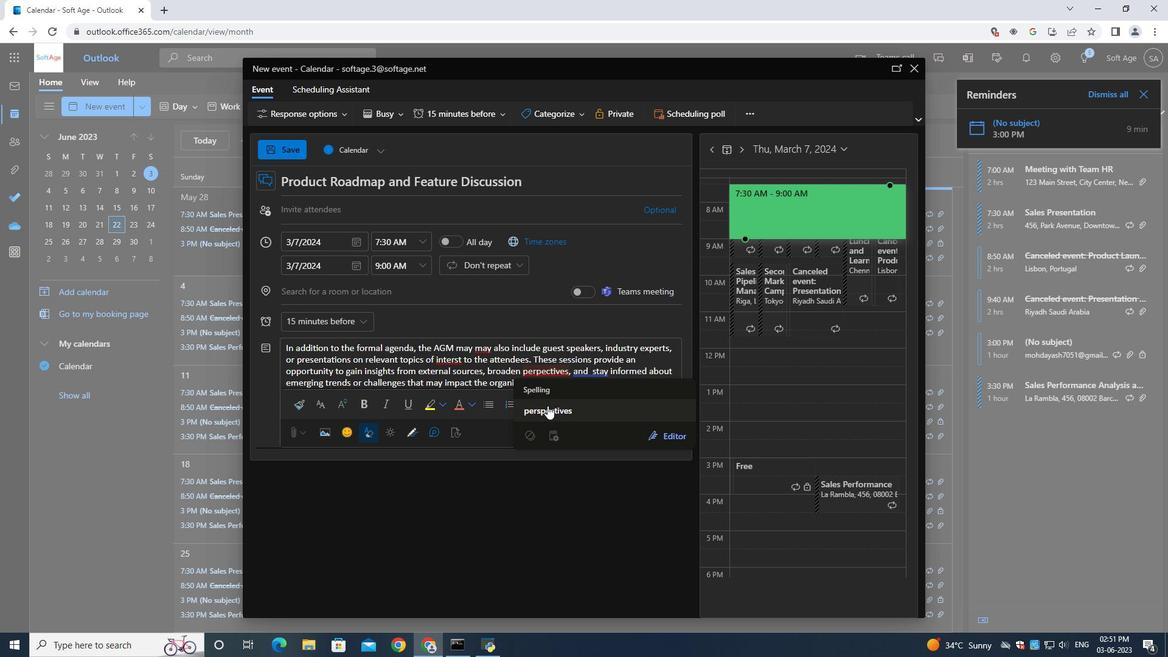 
Action: Mouse moved to (557, 106)
Screenshot: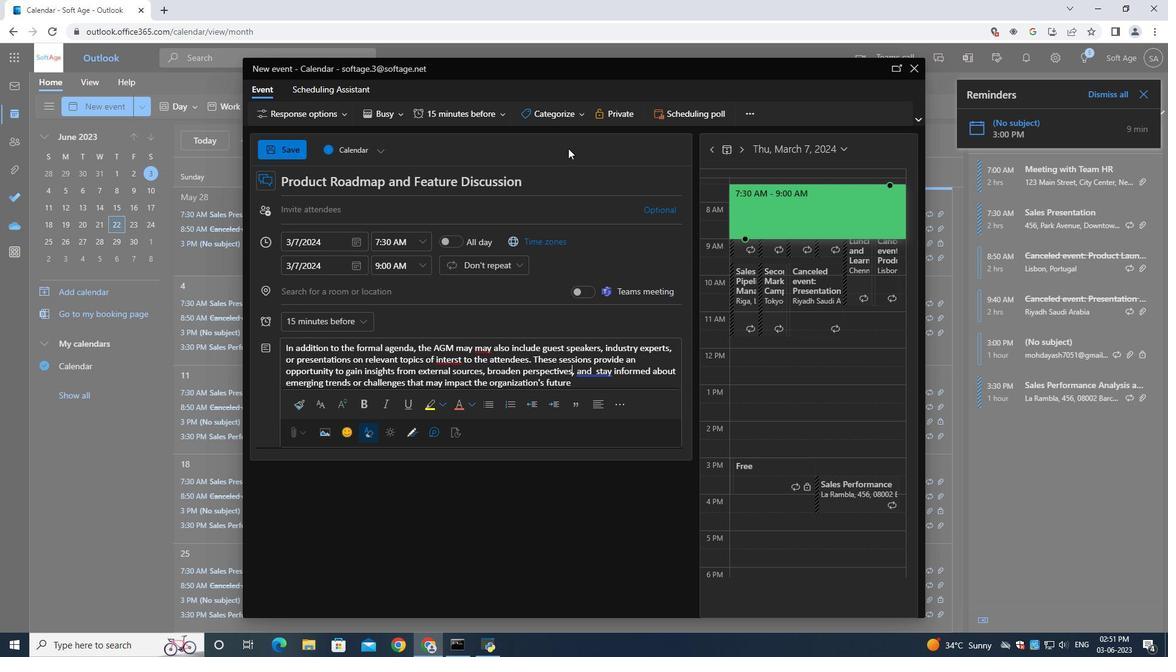 
Action: Mouse pressed left at (557, 106)
Screenshot: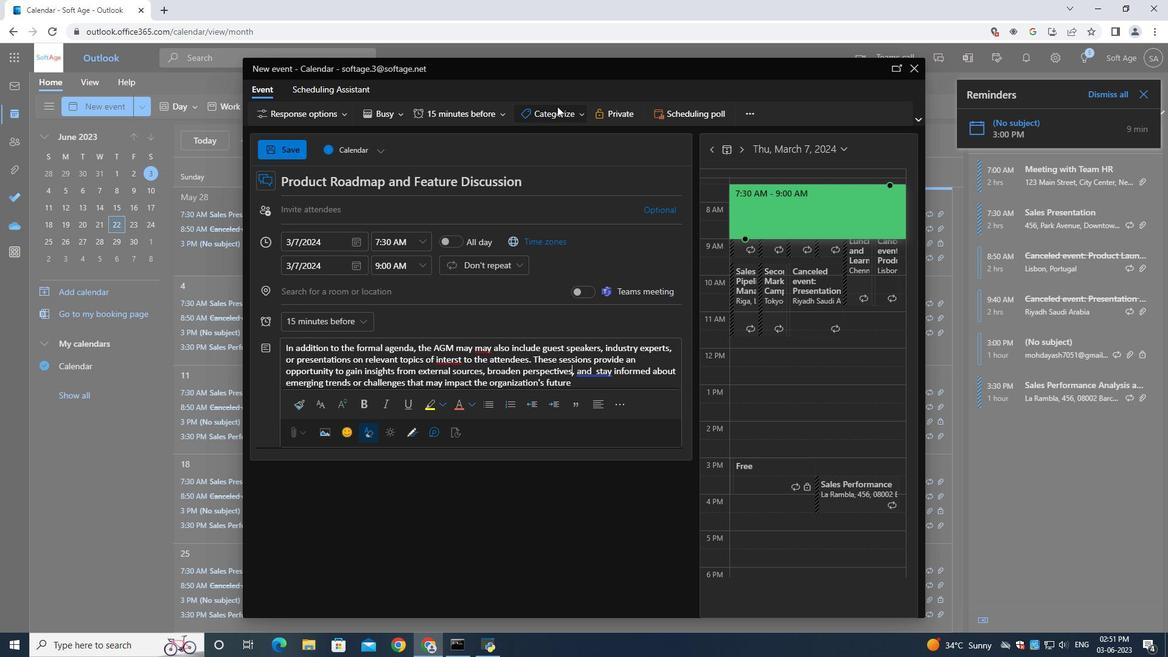 
Action: Mouse moved to (560, 158)
Screenshot: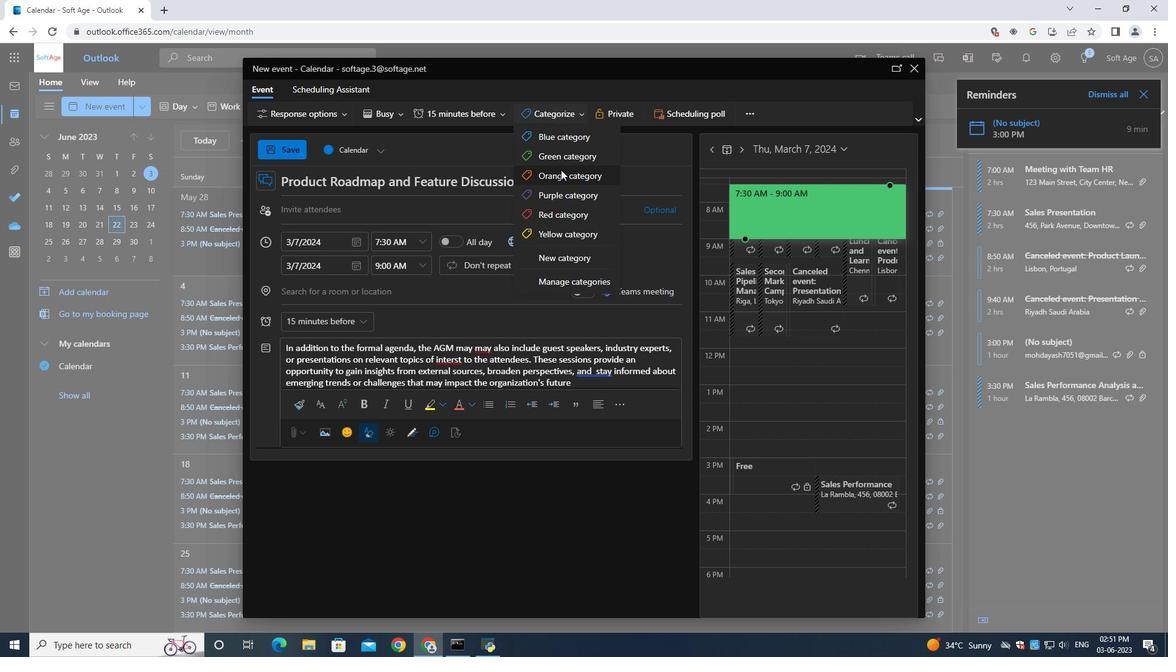 
Action: Mouse pressed left at (560, 158)
Screenshot: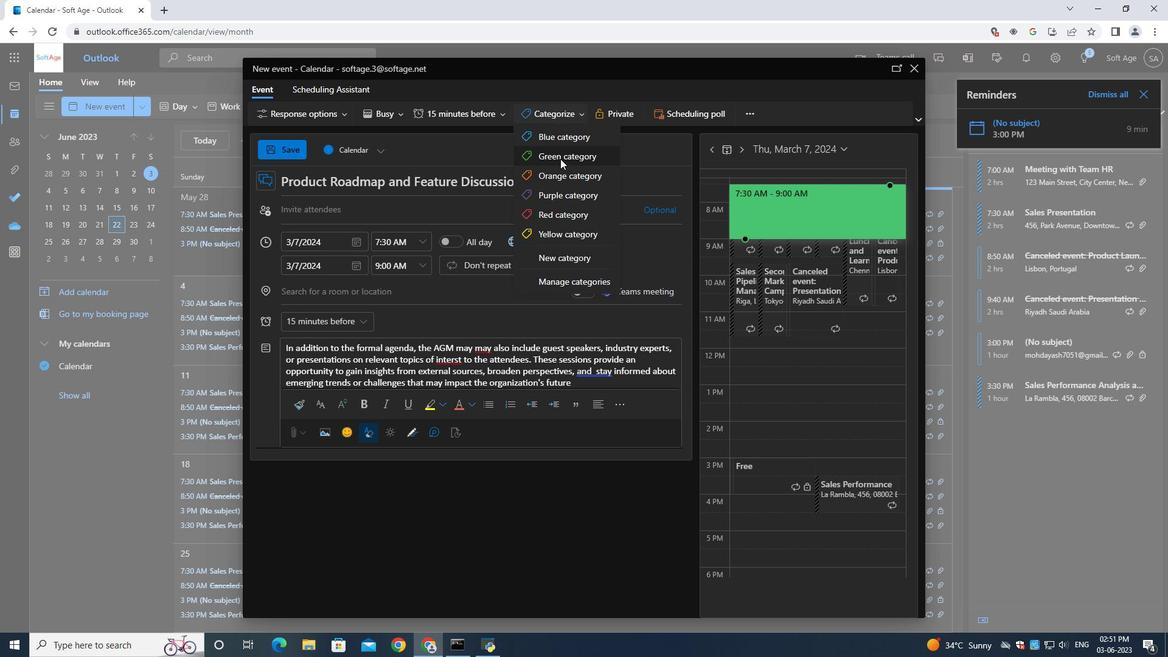 
Action: Mouse moved to (350, 293)
Screenshot: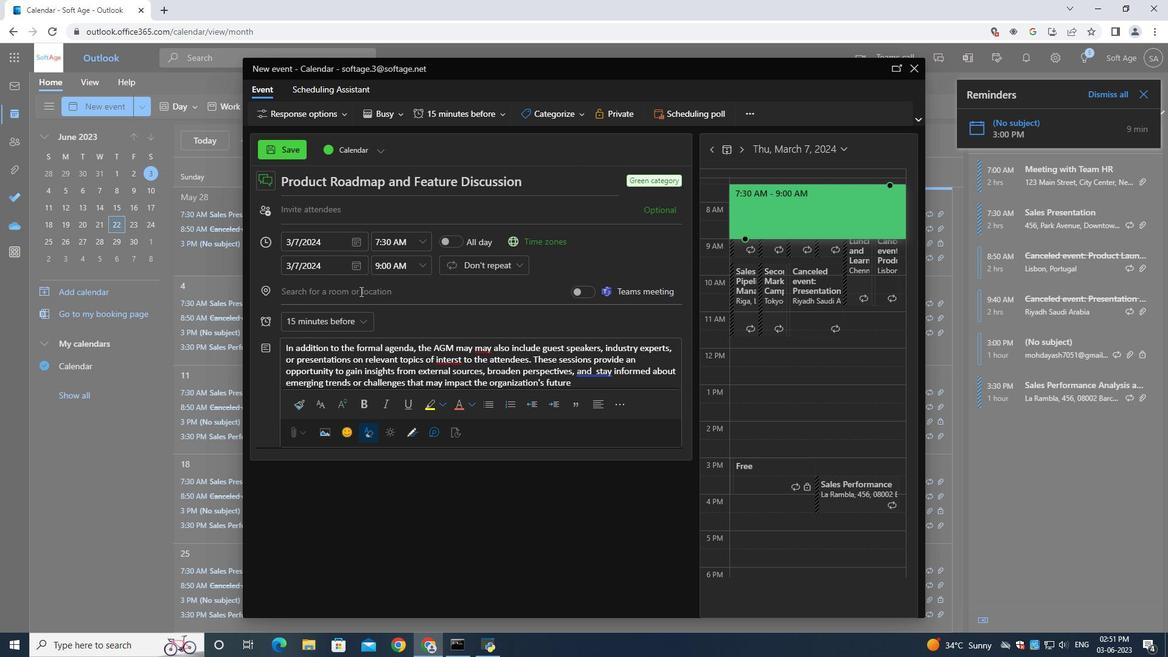 
Action: Mouse pressed left at (350, 293)
Screenshot: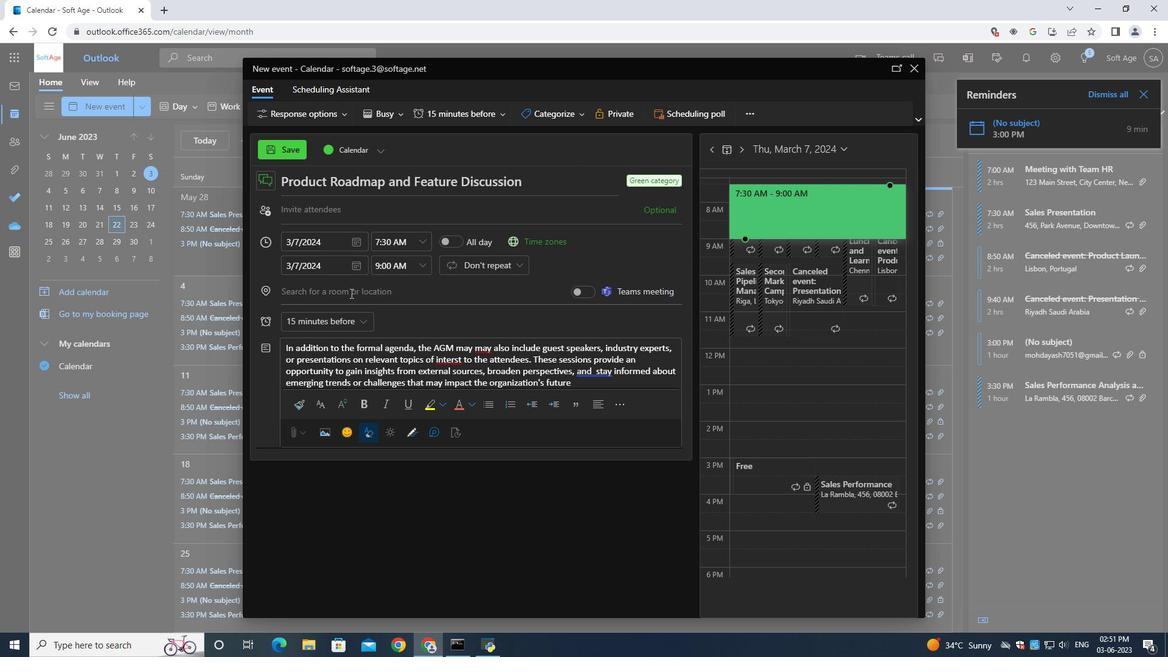 
Action: Mouse moved to (350, 293)
Screenshot: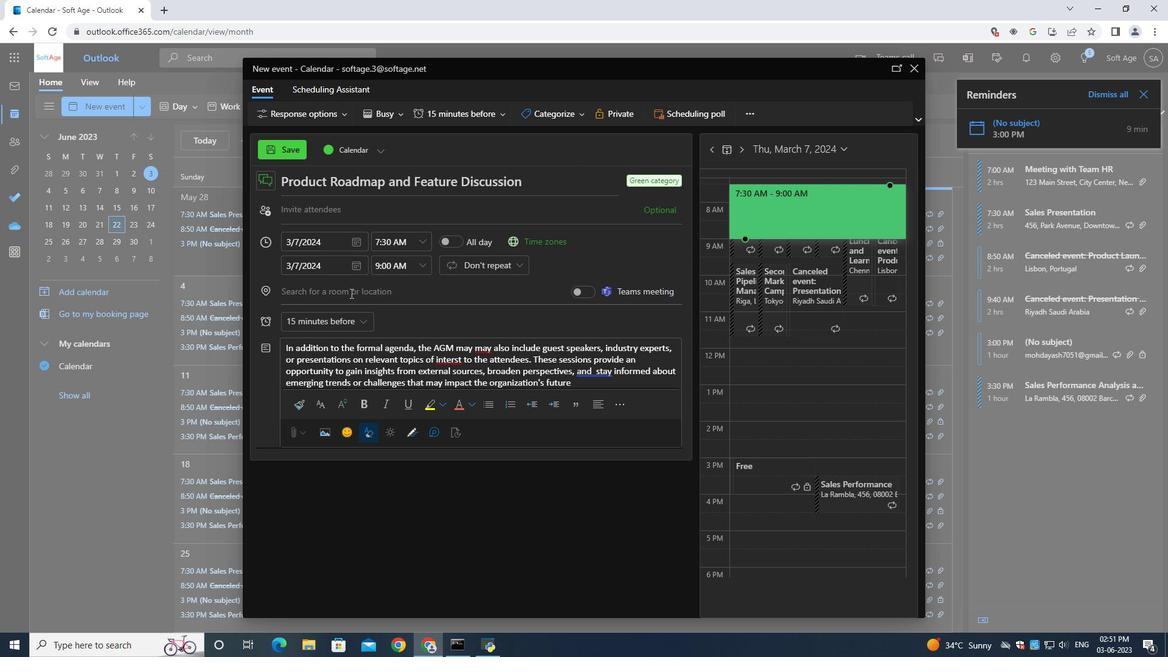 
Action: Key pressed <Key.shift>Fairmont<Key.space><Key.shift>Banff<Key.space><Key.shift>Springs,<Key.space><Key.shift><Key.shift><Key.shift><Key.shift><Key.shift><Key.shift>Canada
Screenshot: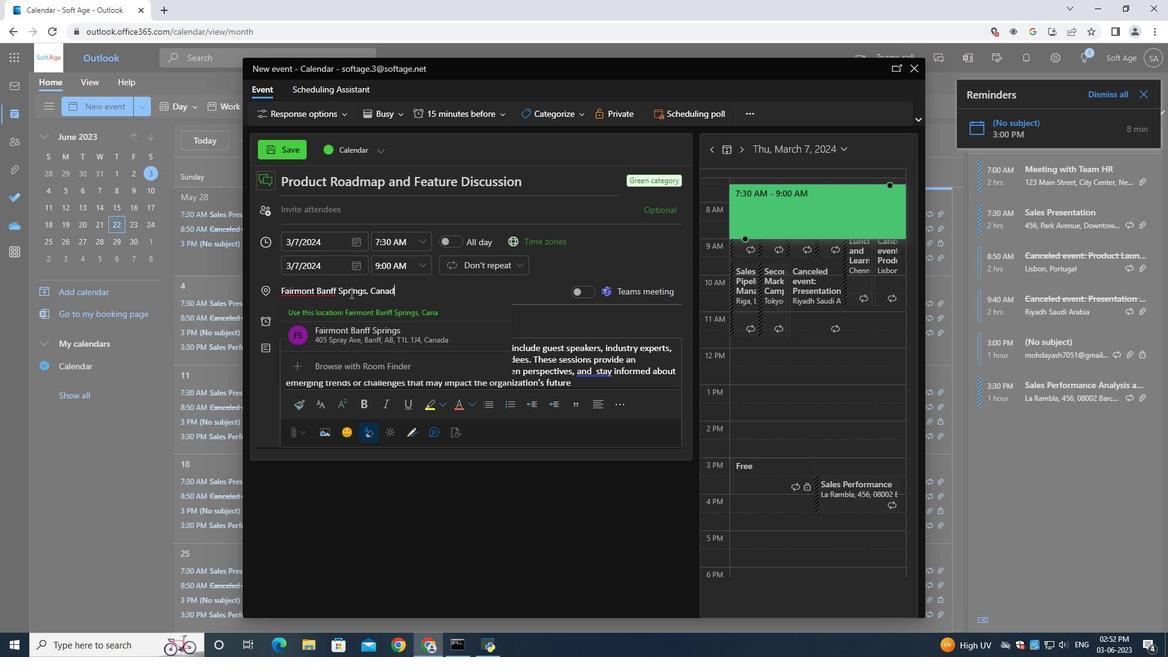 
Action: Mouse moved to (344, 203)
Screenshot: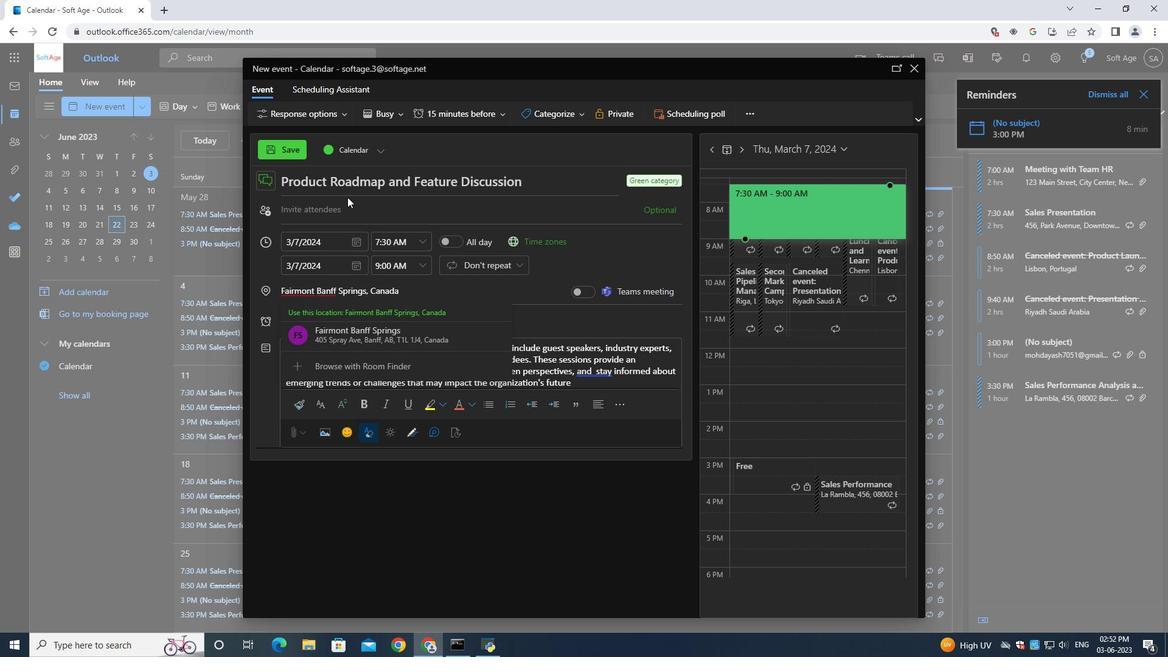 
Action: Mouse pressed left at (344, 203)
Screenshot: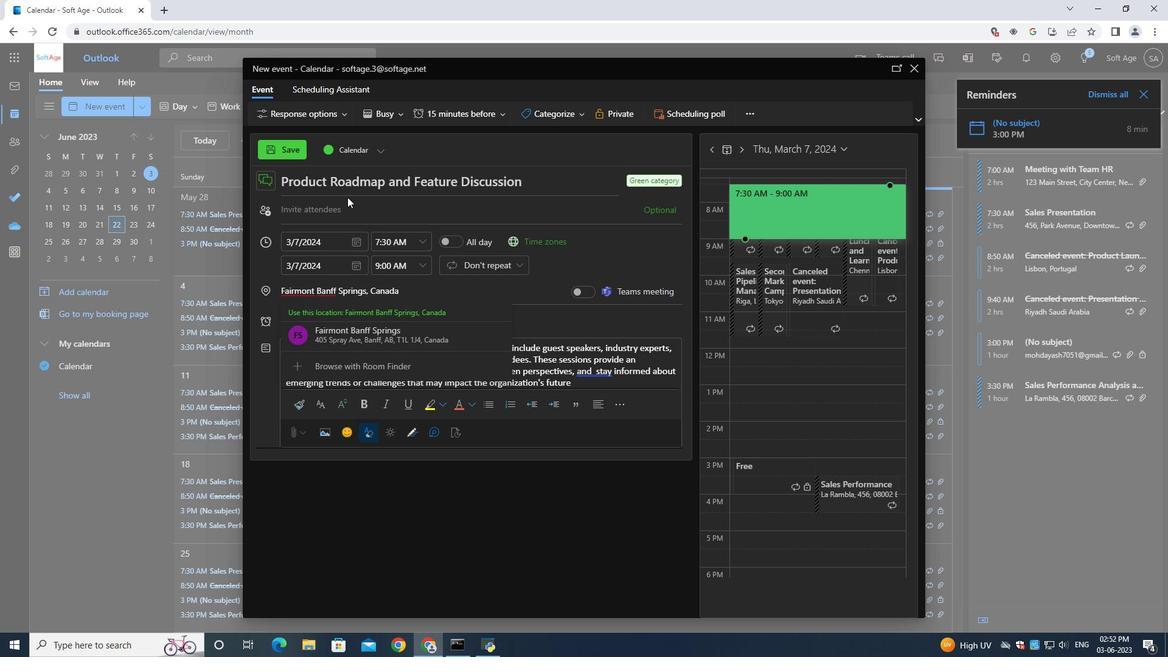
Action: Key pressed softage.9<Key.shift>@softage.net
Screenshot: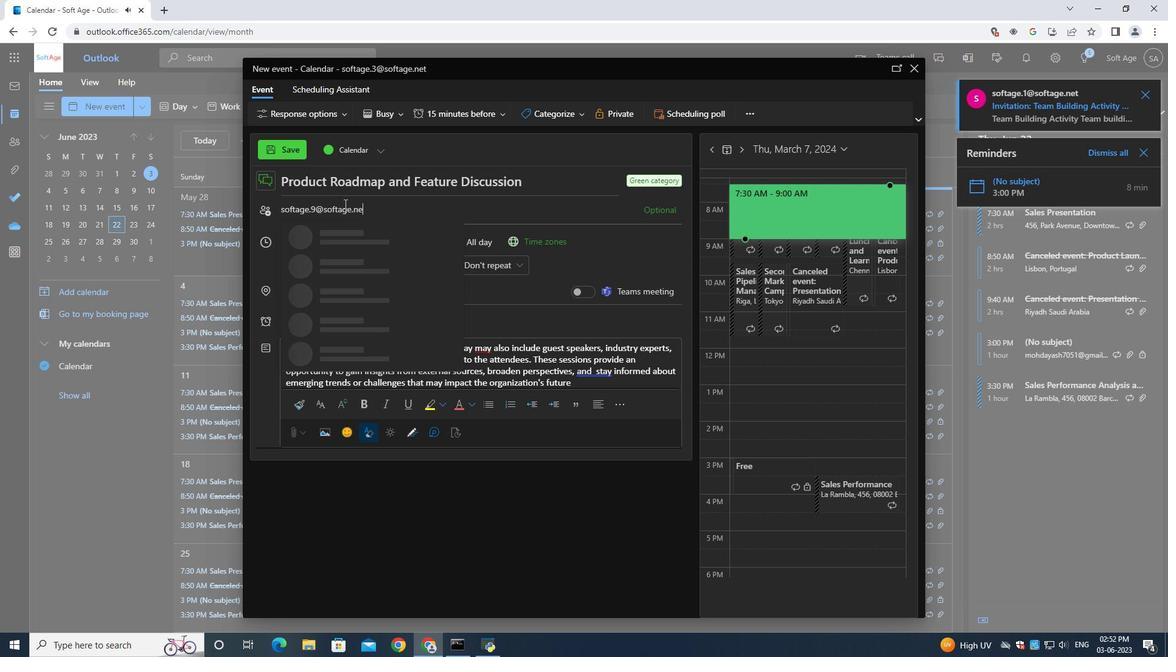 
Action: Mouse moved to (369, 235)
Screenshot: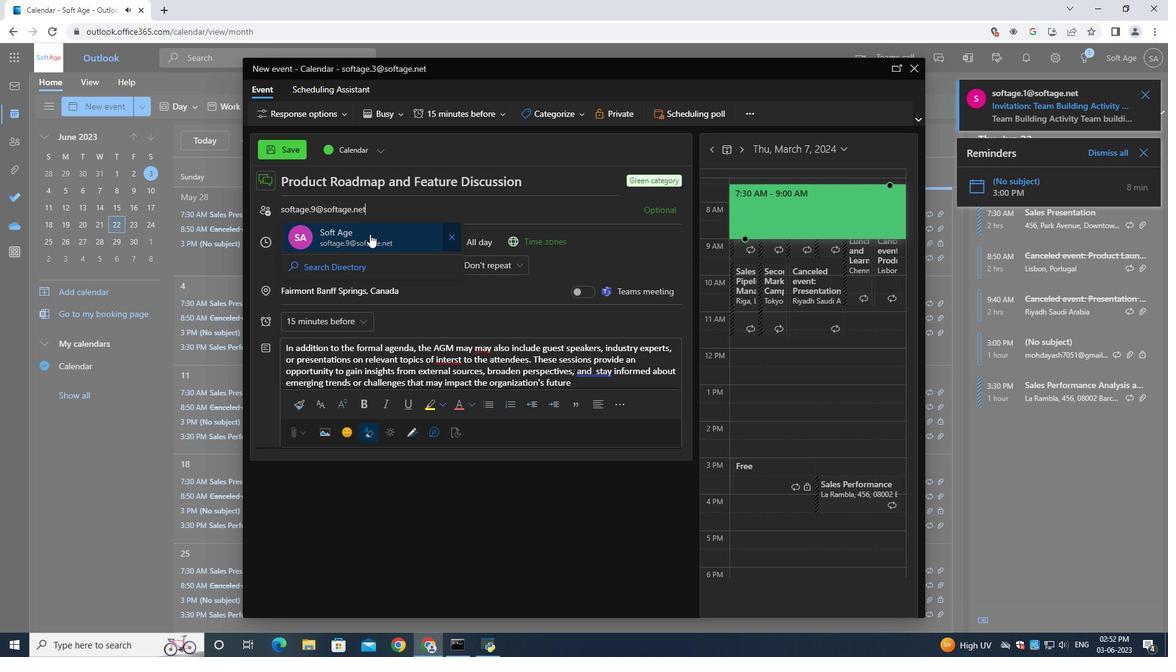 
Action: Mouse pressed left at (369, 235)
Screenshot: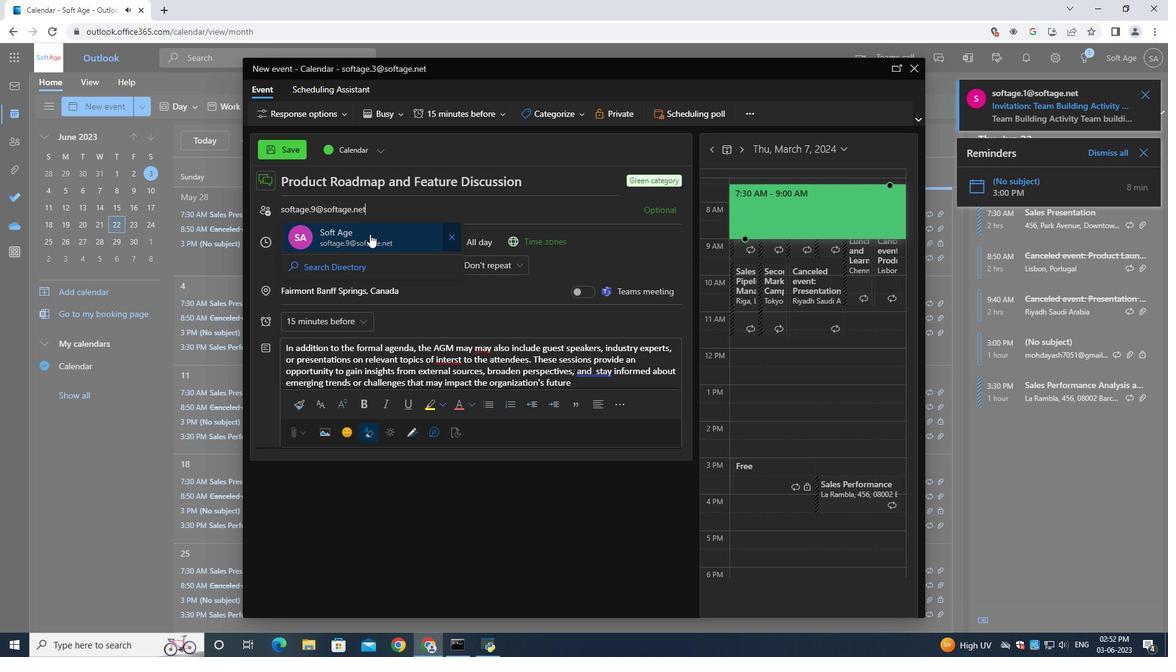
Action: Mouse moved to (390, 214)
Screenshot: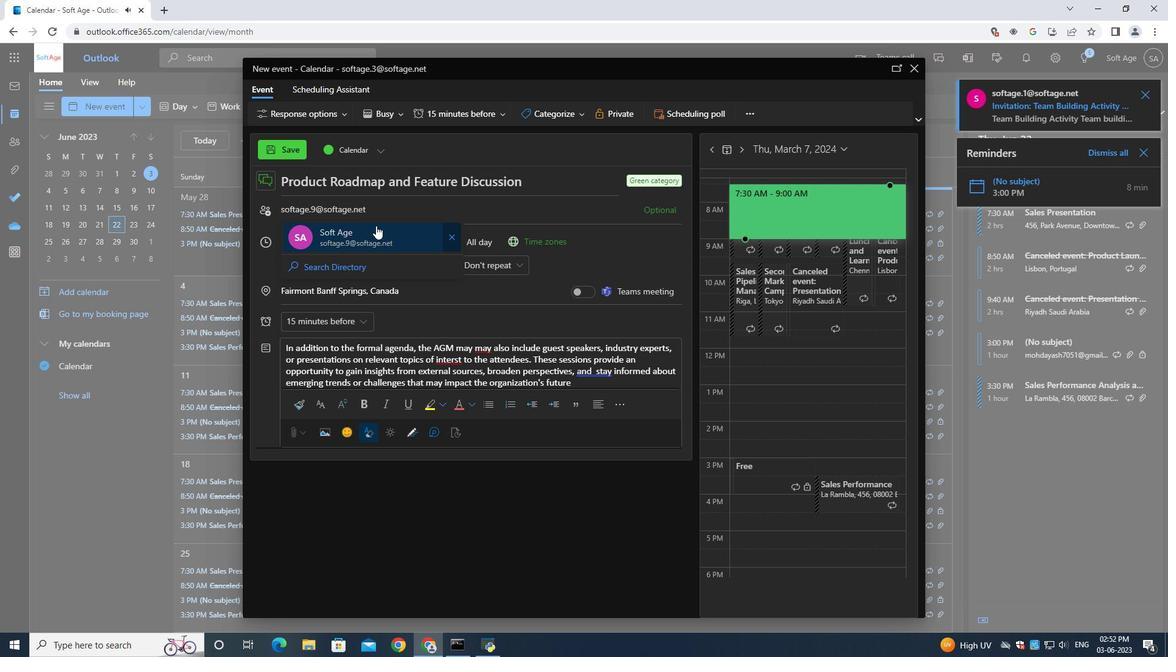 
Action: Key pressed softage.10<Key.shift>@softage.net
Screenshot: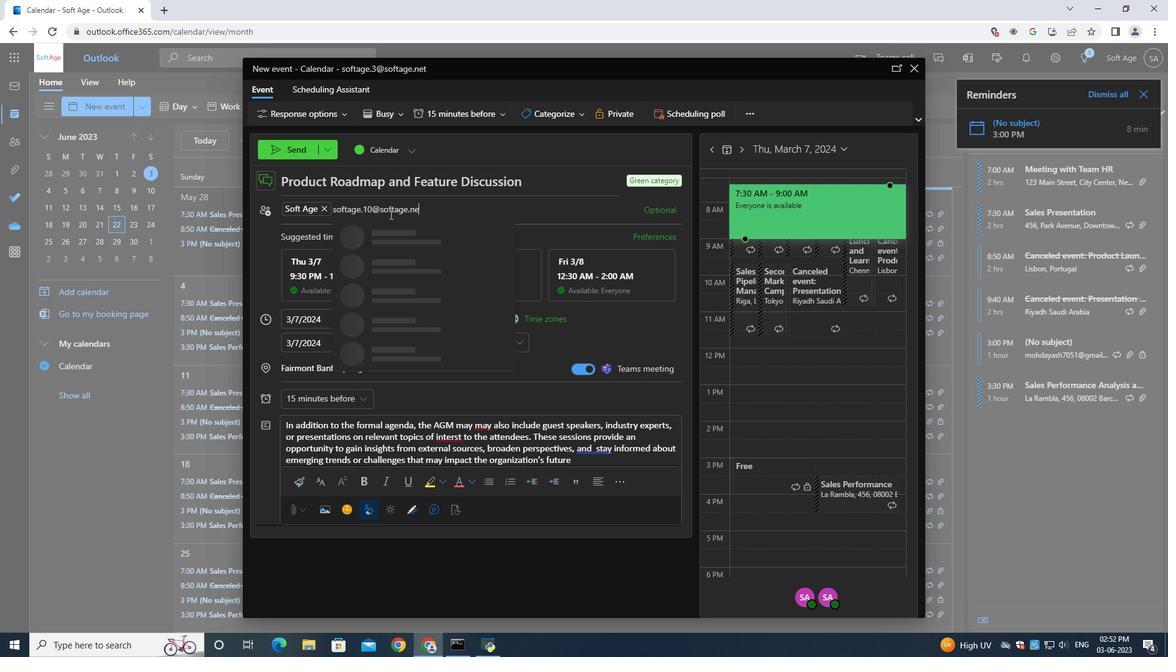 
Action: Mouse moved to (419, 242)
Screenshot: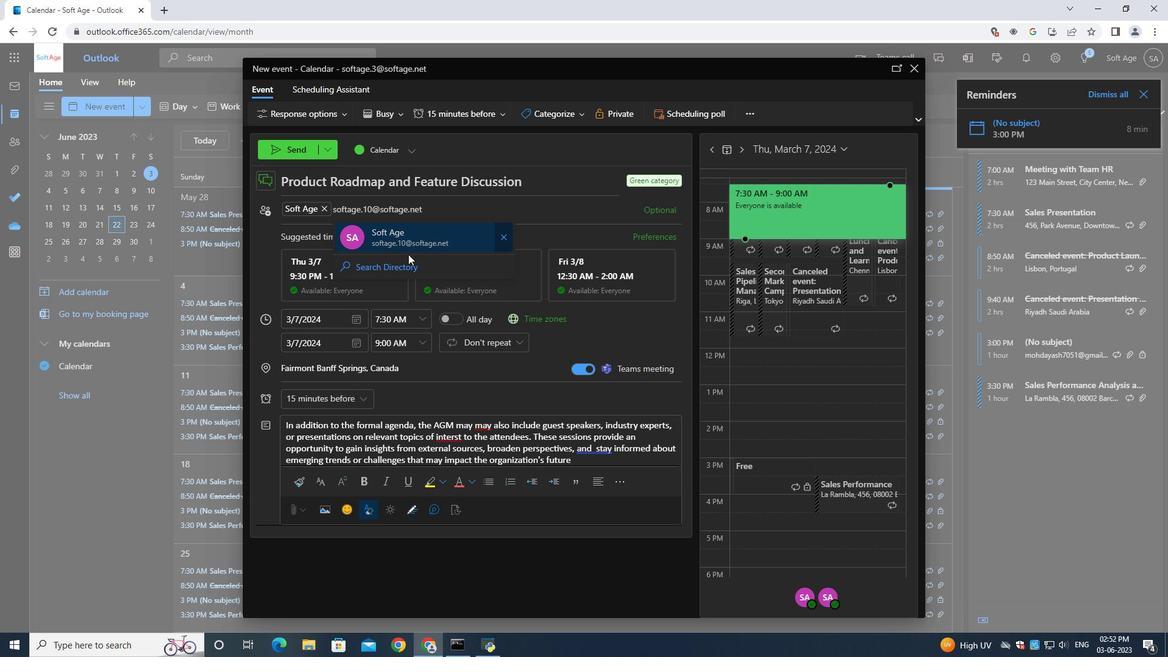 
Action: Mouse pressed left at (419, 242)
Screenshot: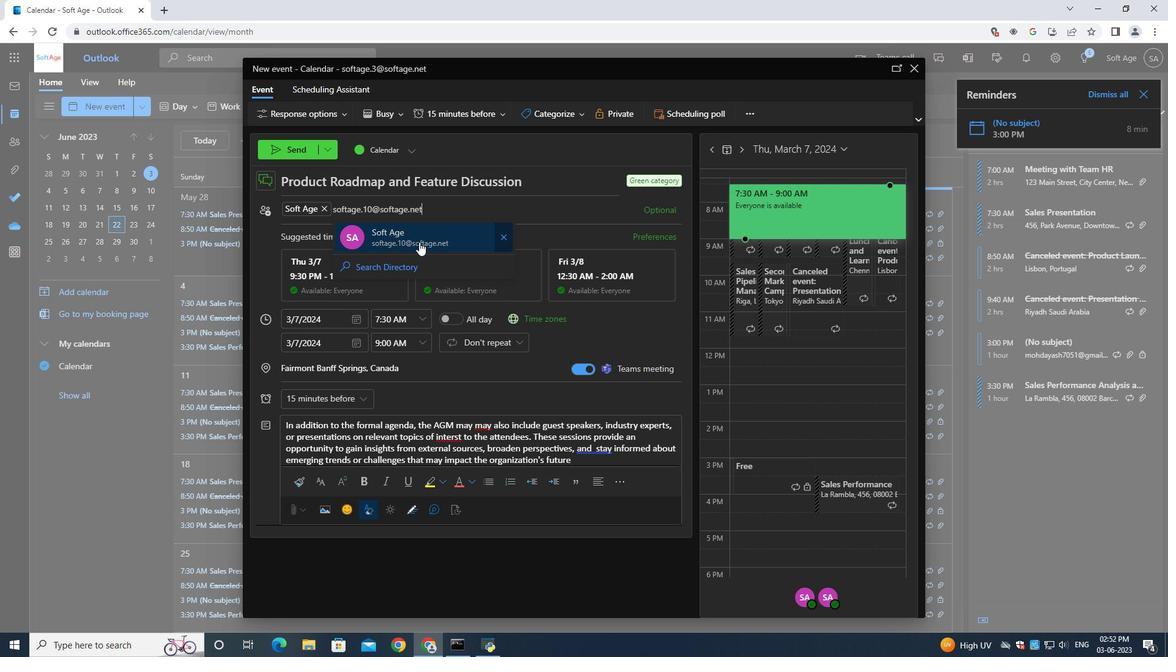 
Action: Mouse moved to (313, 399)
Screenshot: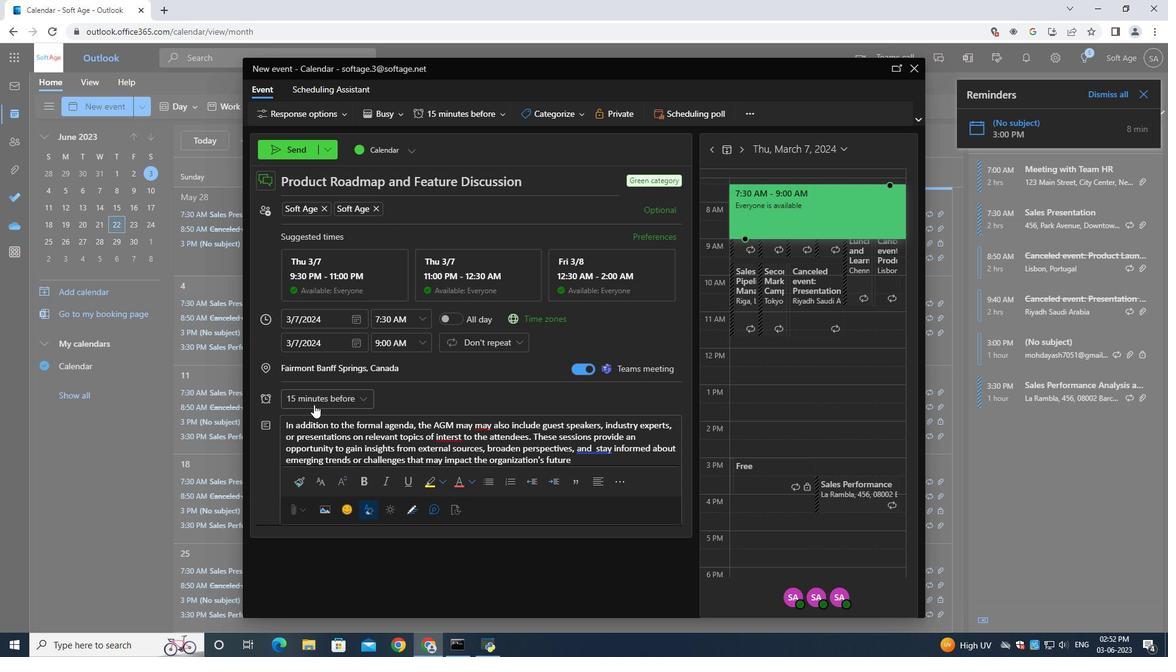 
Action: Mouse pressed left at (313, 399)
Screenshot: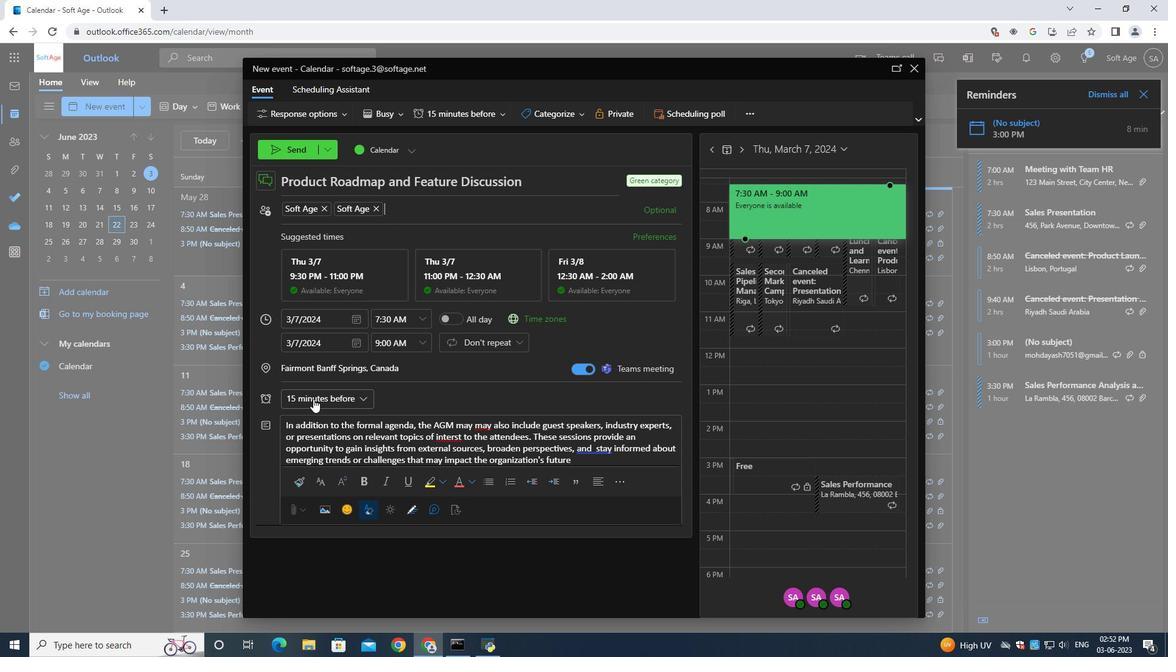 
Action: Mouse moved to (306, 297)
Screenshot: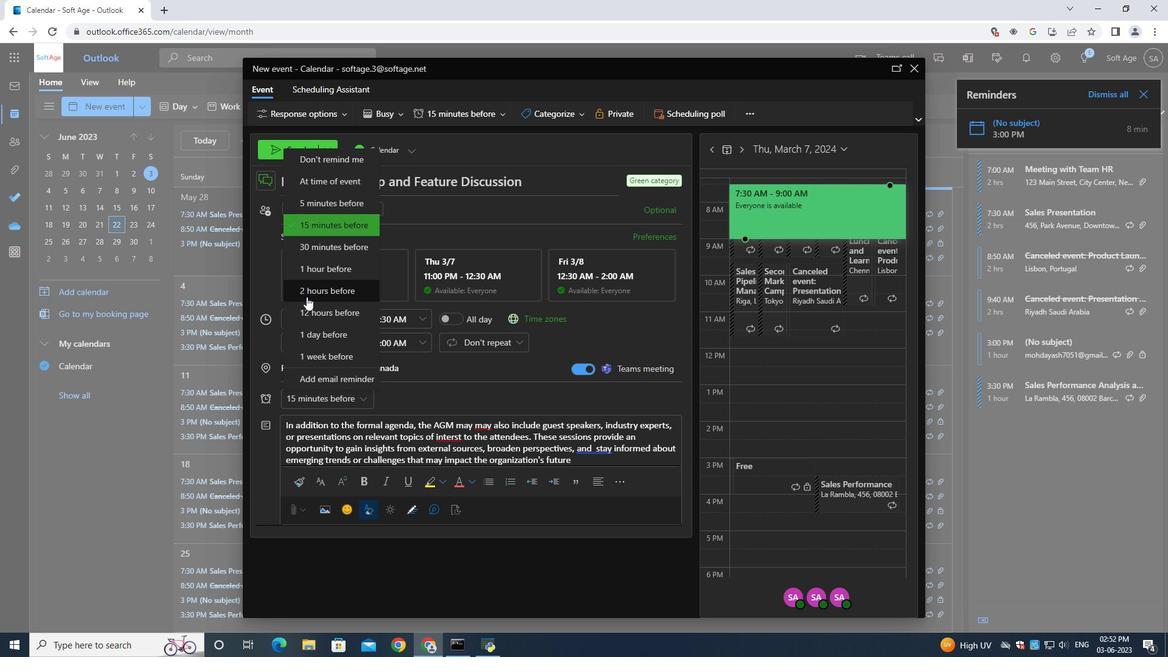 
Action: Mouse pressed left at (306, 297)
Screenshot: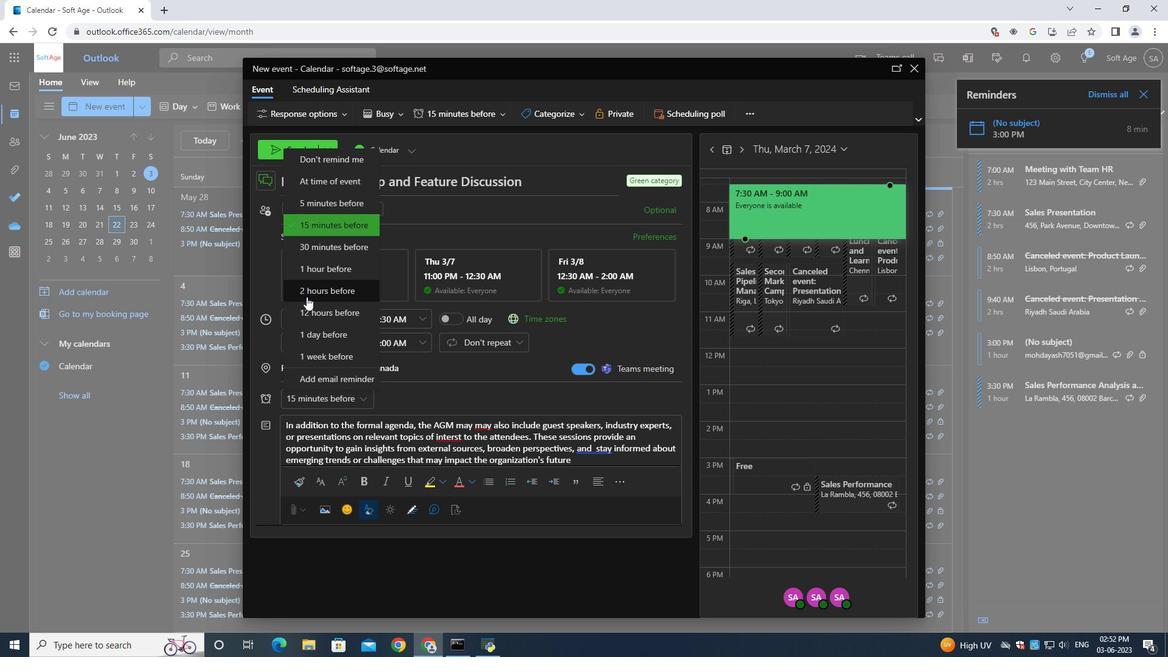 
Action: Mouse moved to (286, 147)
Screenshot: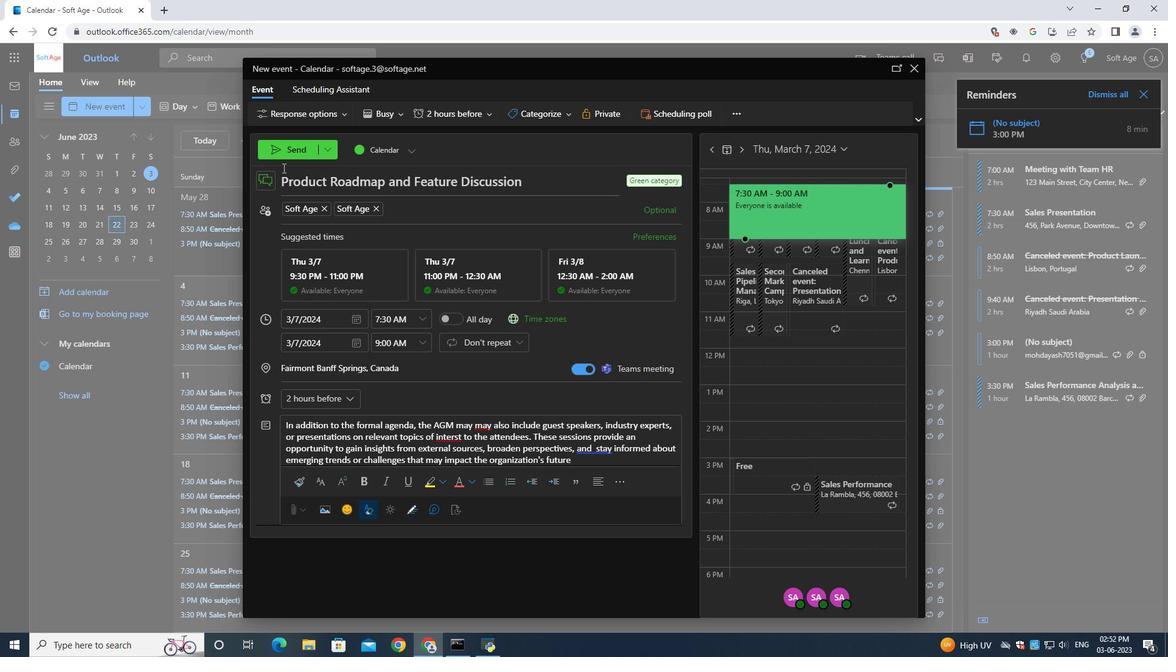 
Action: Mouse pressed left at (286, 147)
Screenshot: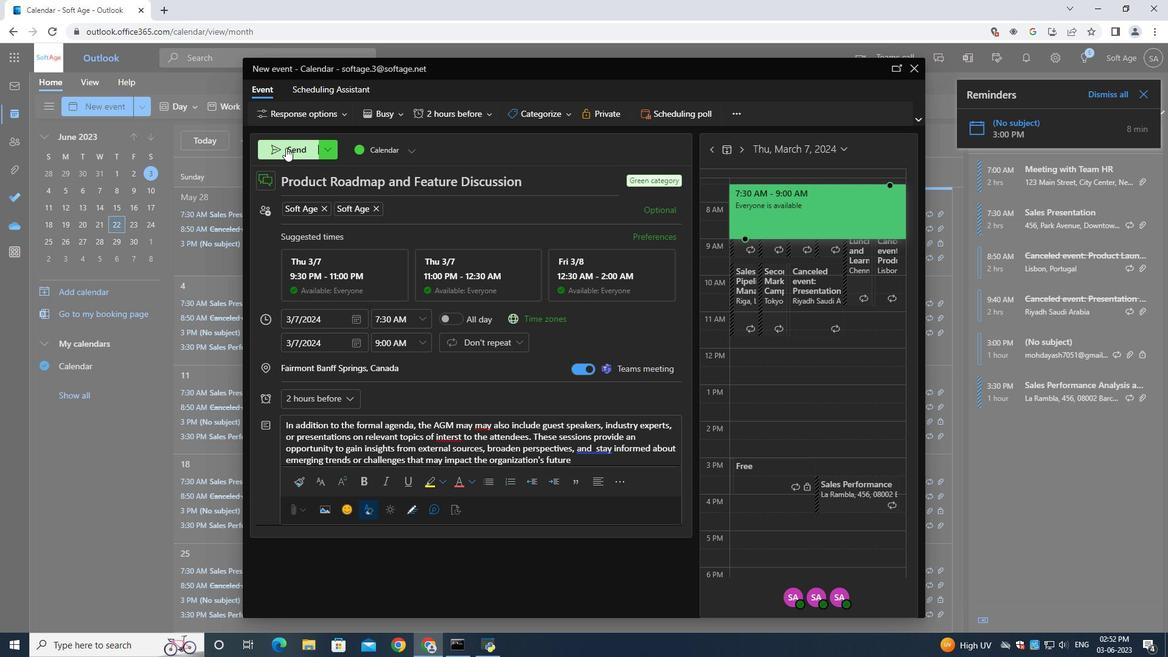 
Action: Mouse moved to (285, 146)
Screenshot: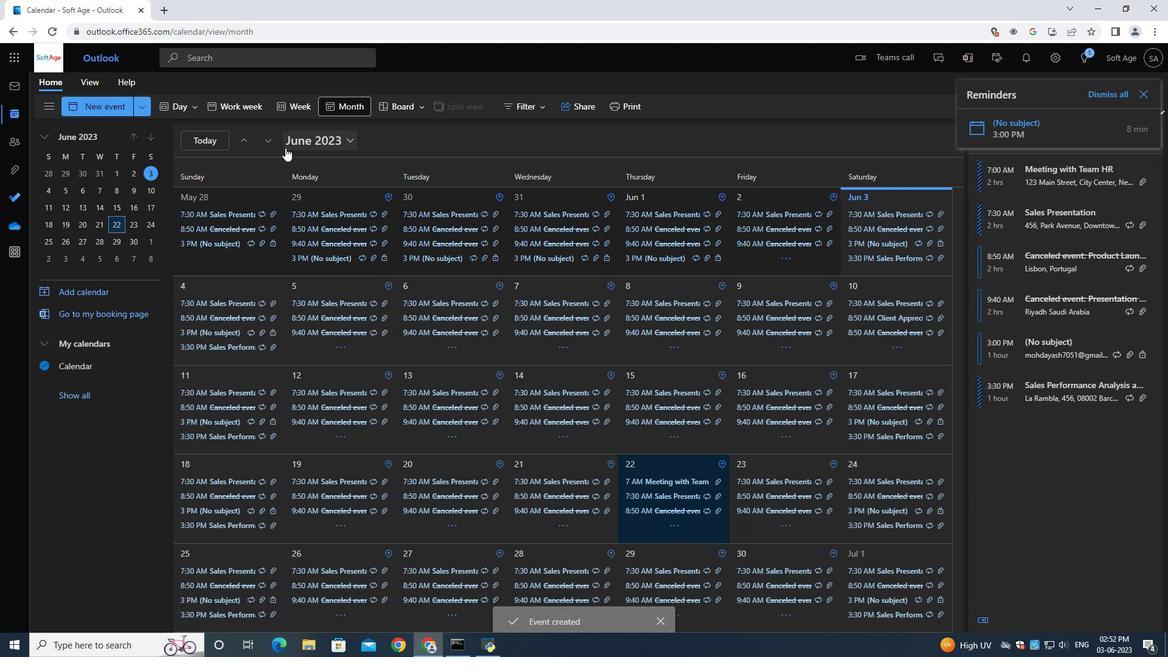 
